 Task: Find a one-way flight from Hurghada to Ho Chi Minh City on July 3rd for 2 passengers in premium economy, with 1 stop or fewer, on Emirates, and a price up to EGP 160,000, departing after 10:00 AM.
Action: Mouse pressed left at (361, 227)
Screenshot: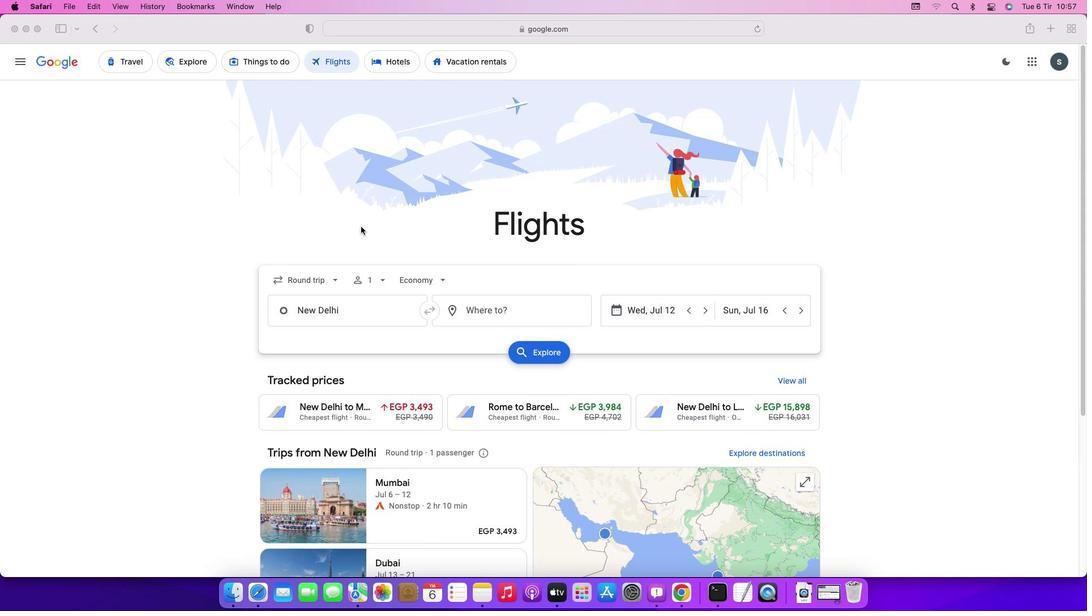 
Action: Mouse moved to (327, 283)
Screenshot: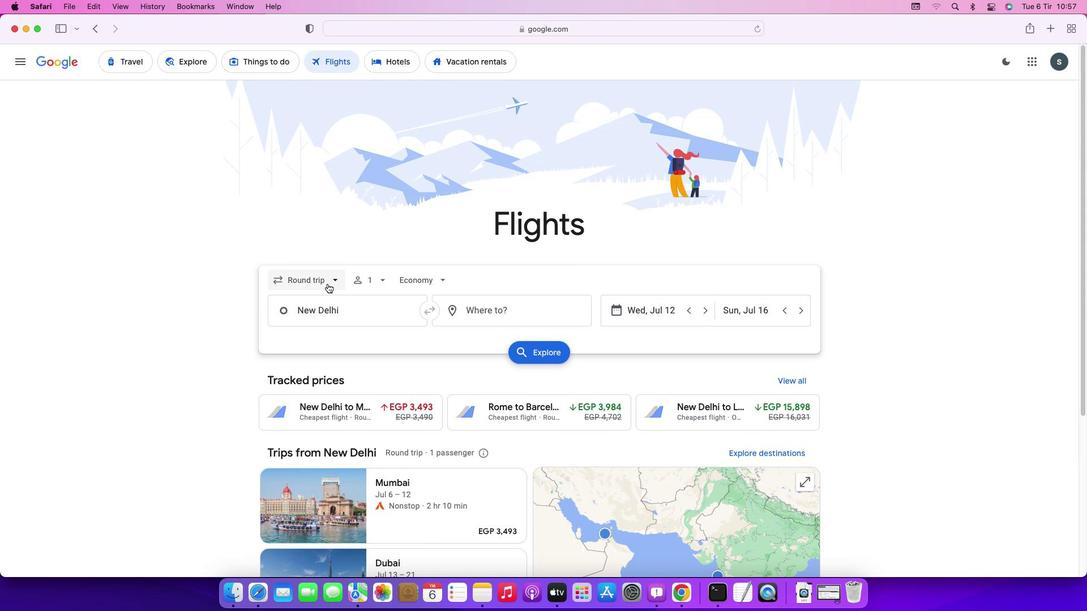 
Action: Mouse pressed left at (327, 283)
Screenshot: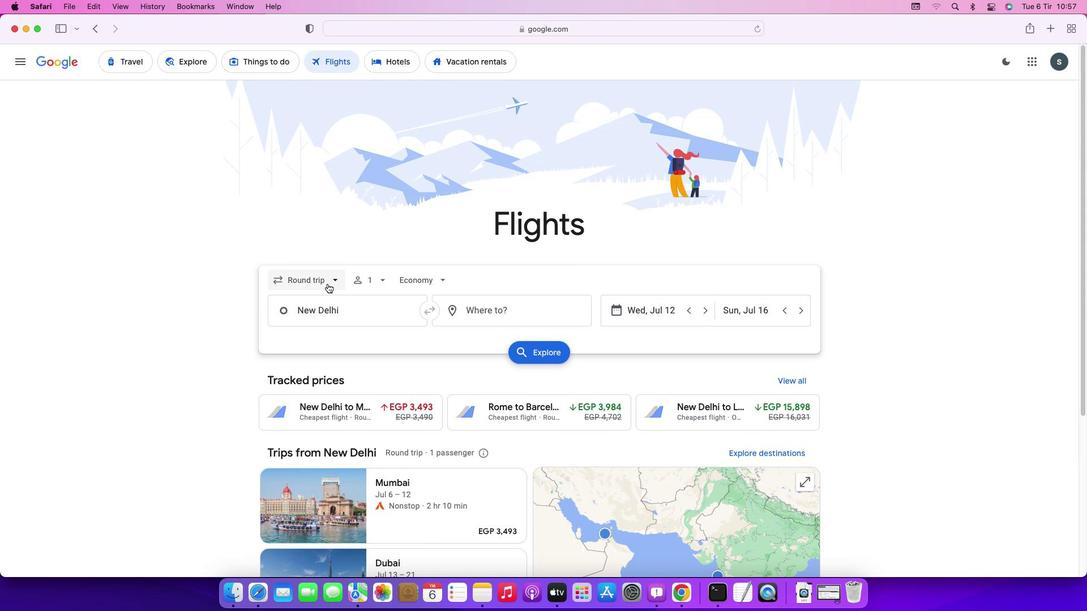 
Action: Mouse moved to (319, 334)
Screenshot: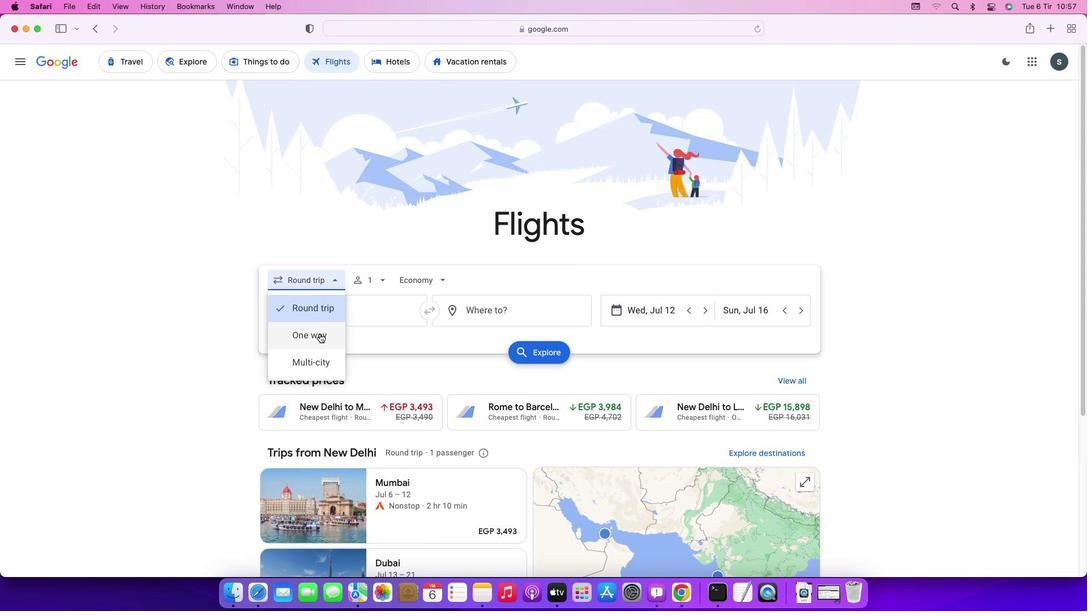 
Action: Mouse pressed left at (319, 334)
Screenshot: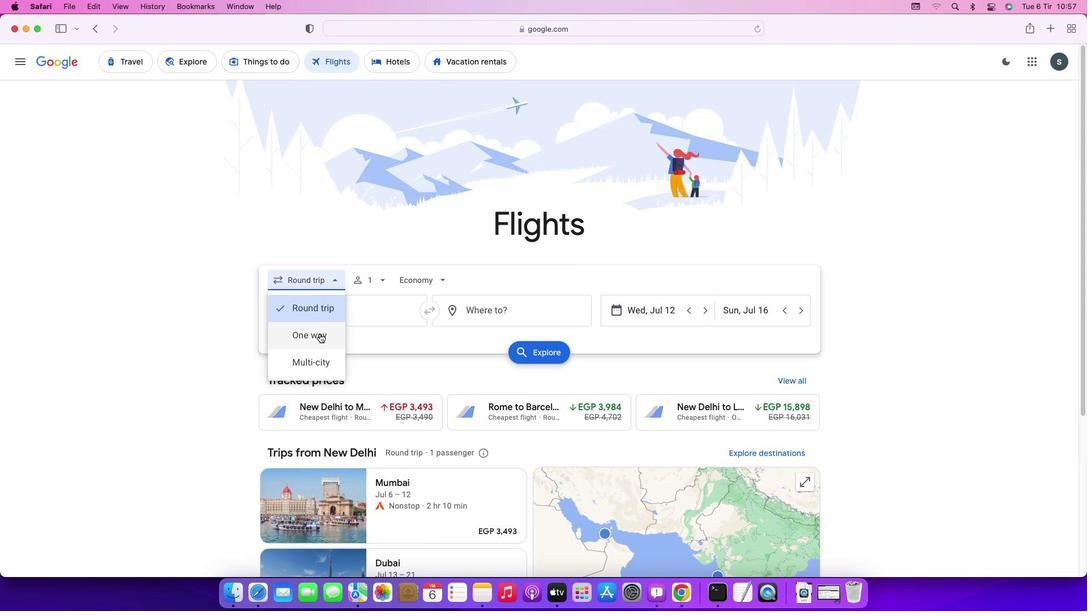 
Action: Mouse moved to (371, 281)
Screenshot: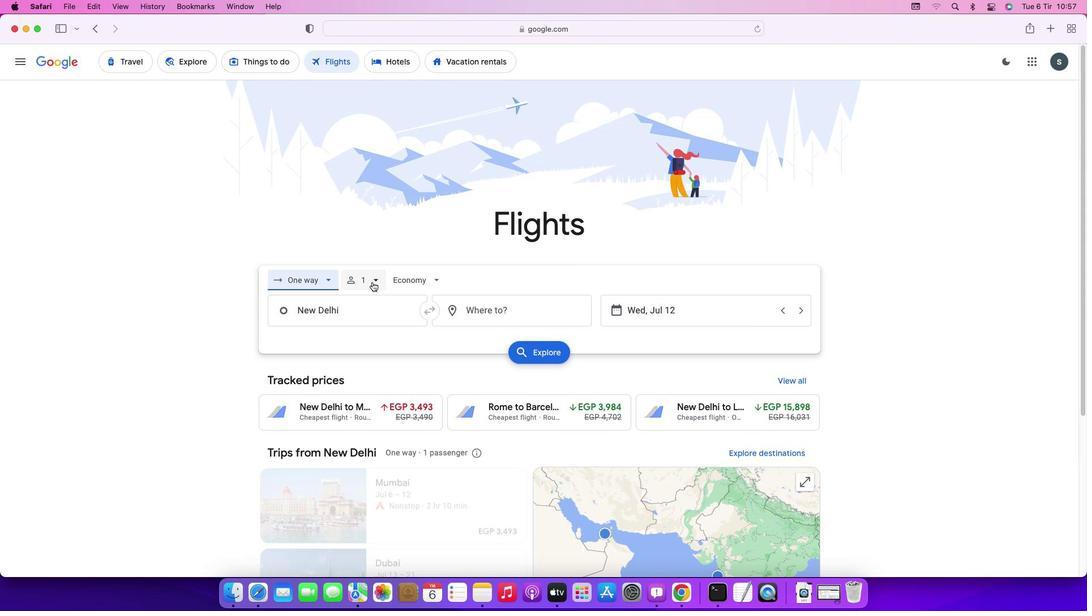 
Action: Mouse pressed left at (371, 281)
Screenshot: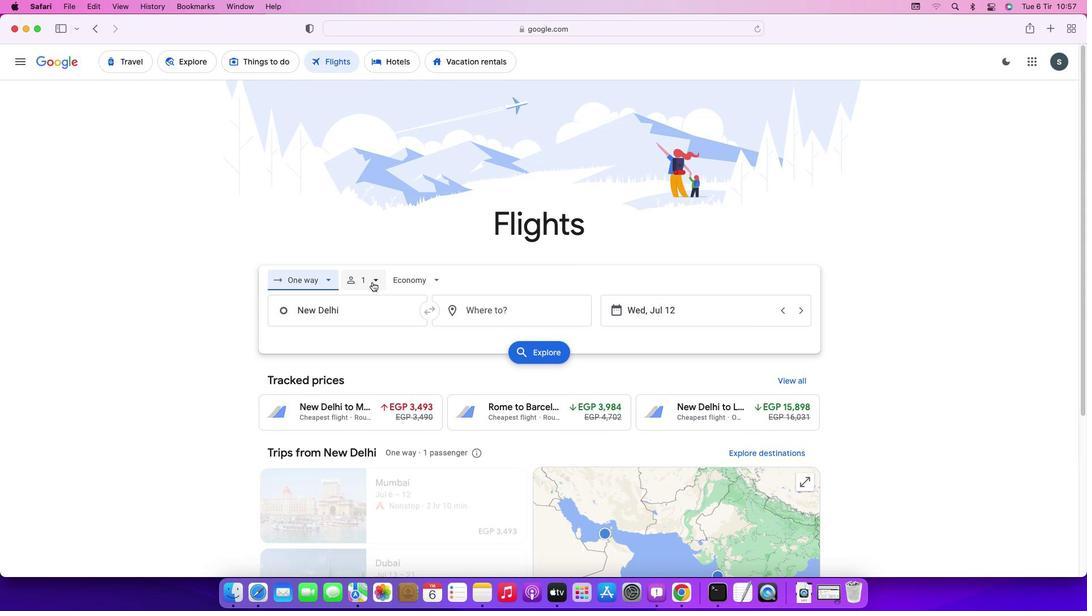 
Action: Mouse moved to (464, 311)
Screenshot: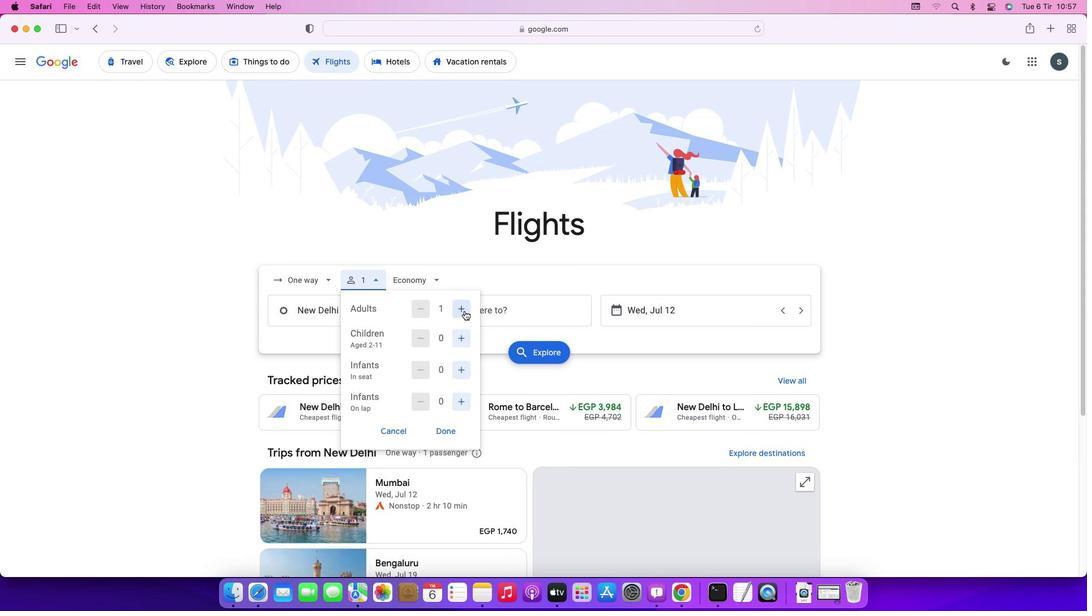 
Action: Mouse pressed left at (464, 311)
Screenshot: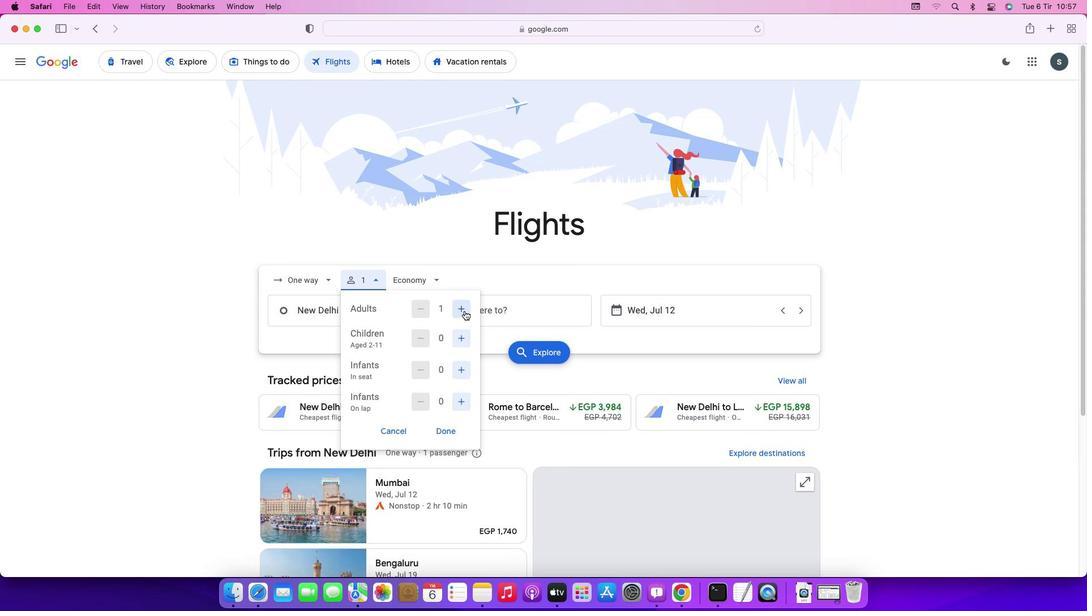 
Action: Mouse moved to (449, 436)
Screenshot: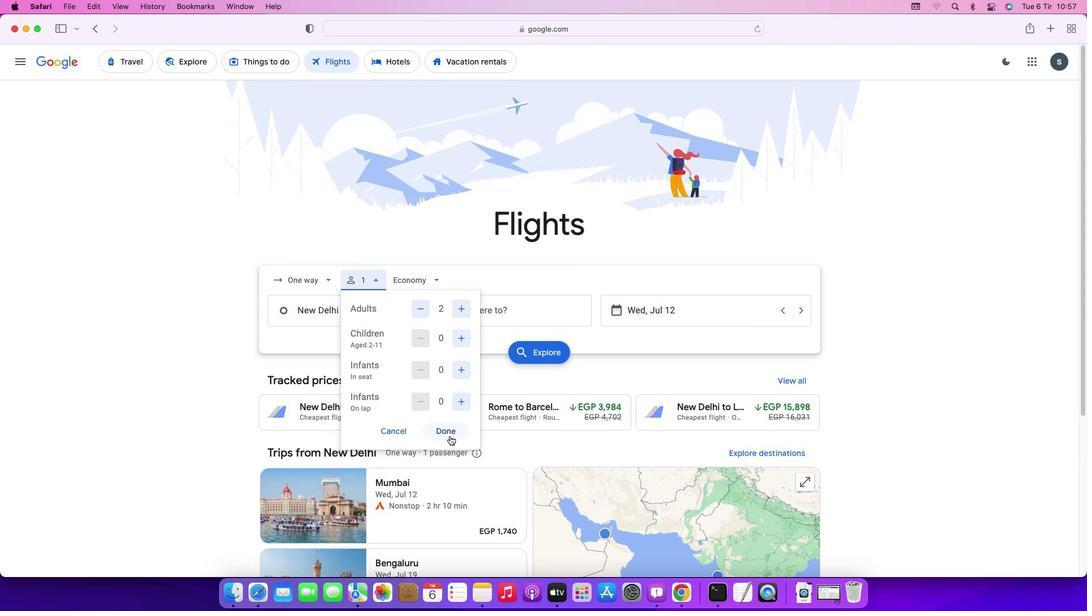 
Action: Mouse pressed left at (449, 436)
Screenshot: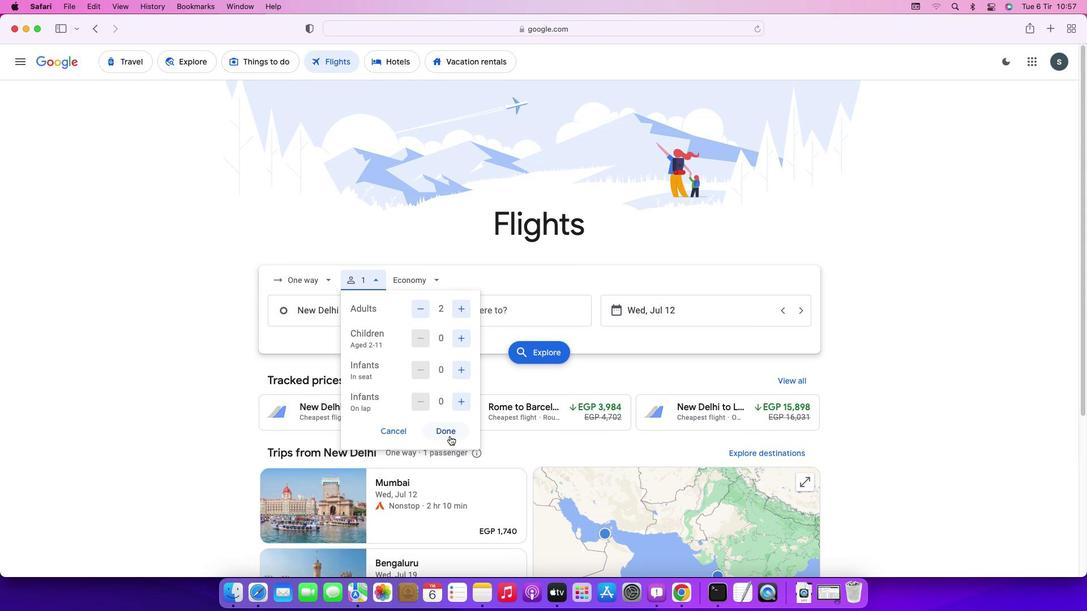 
Action: Mouse moved to (421, 283)
Screenshot: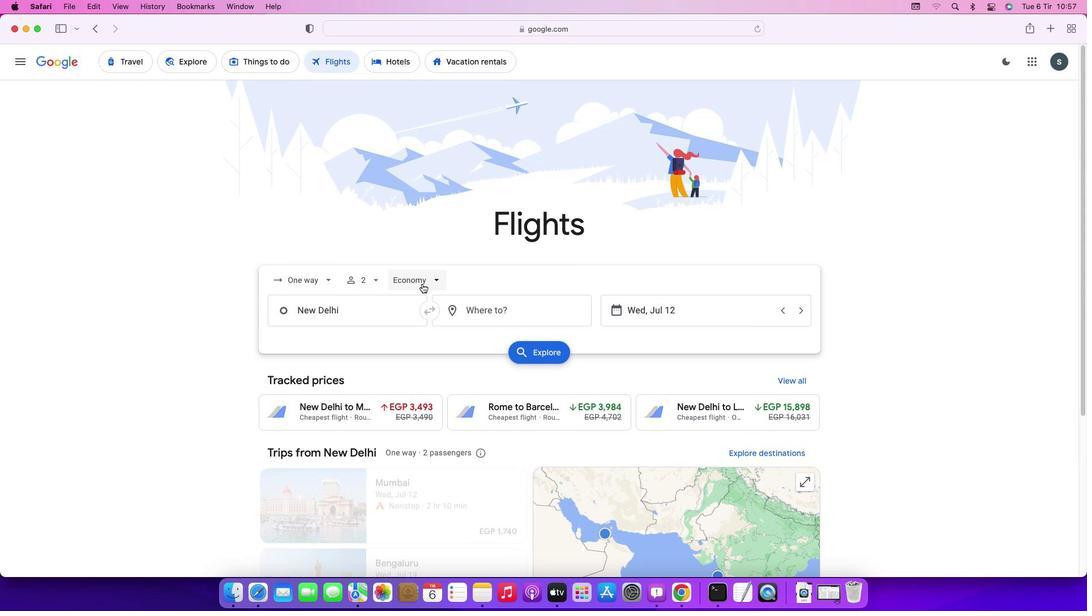 
Action: Mouse pressed left at (421, 283)
Screenshot: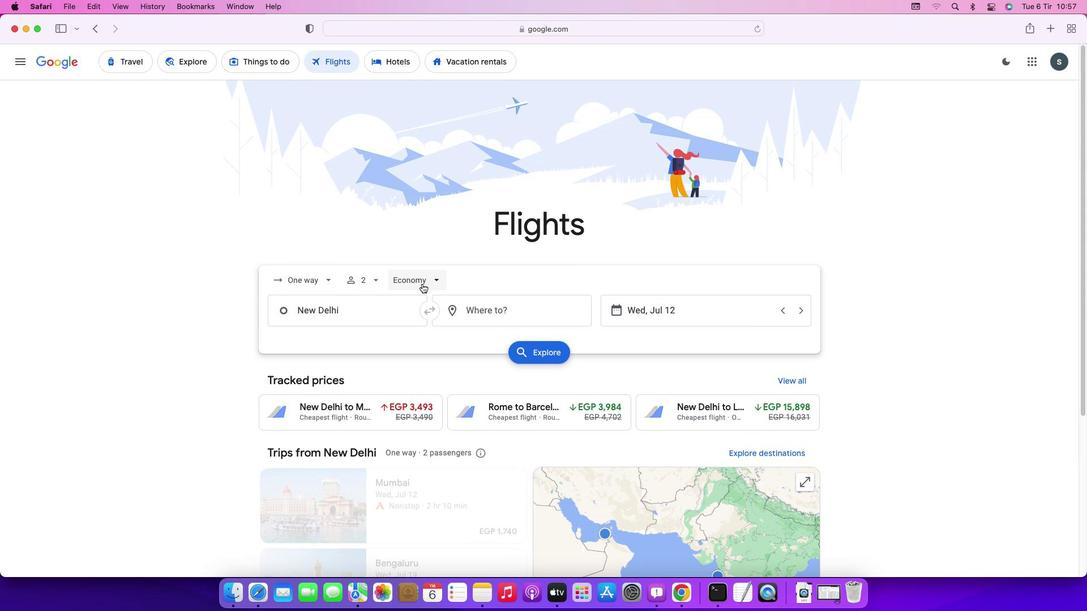 
Action: Mouse moved to (434, 338)
Screenshot: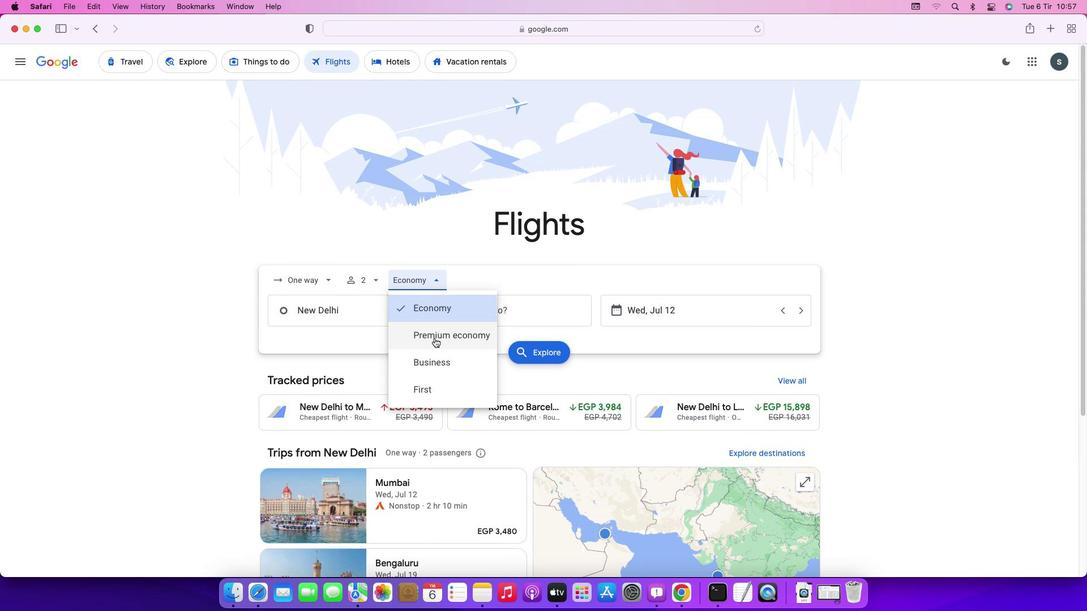 
Action: Mouse pressed left at (434, 338)
Screenshot: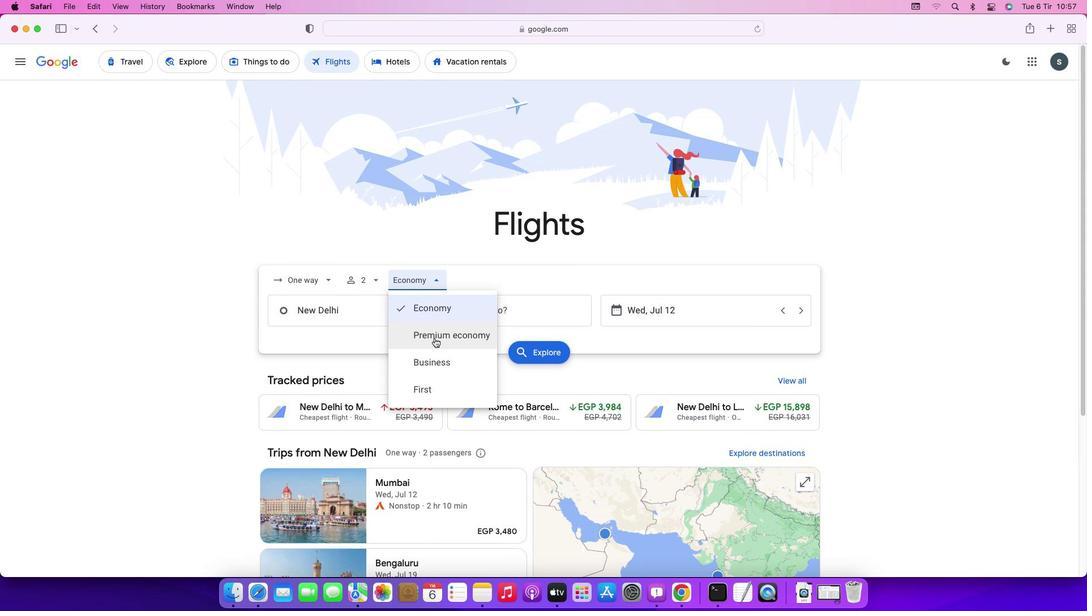 
Action: Mouse moved to (371, 311)
Screenshot: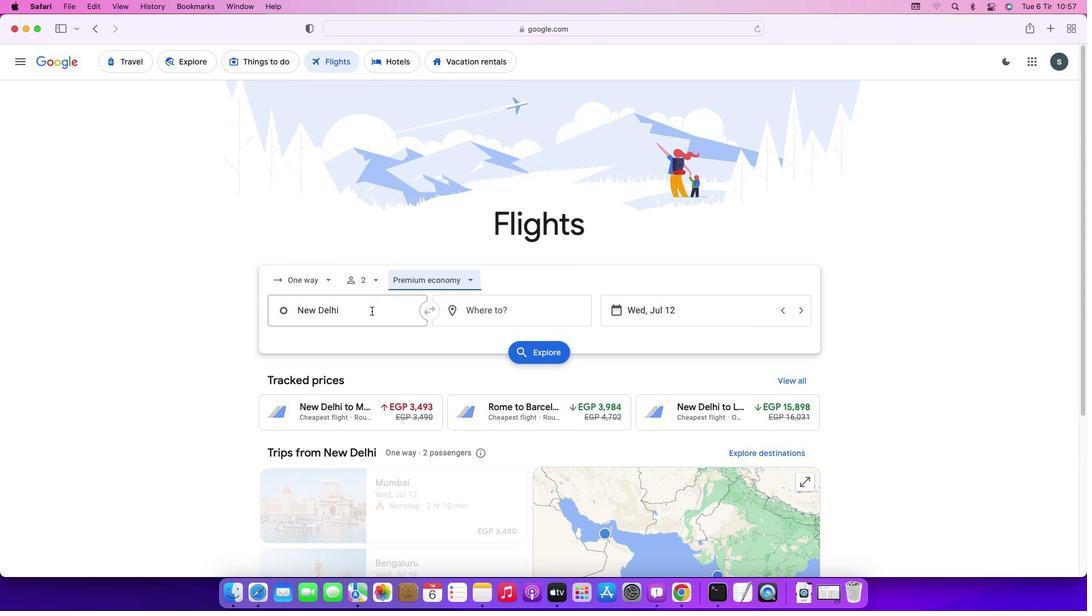 
Action: Mouse pressed left at (371, 311)
Screenshot: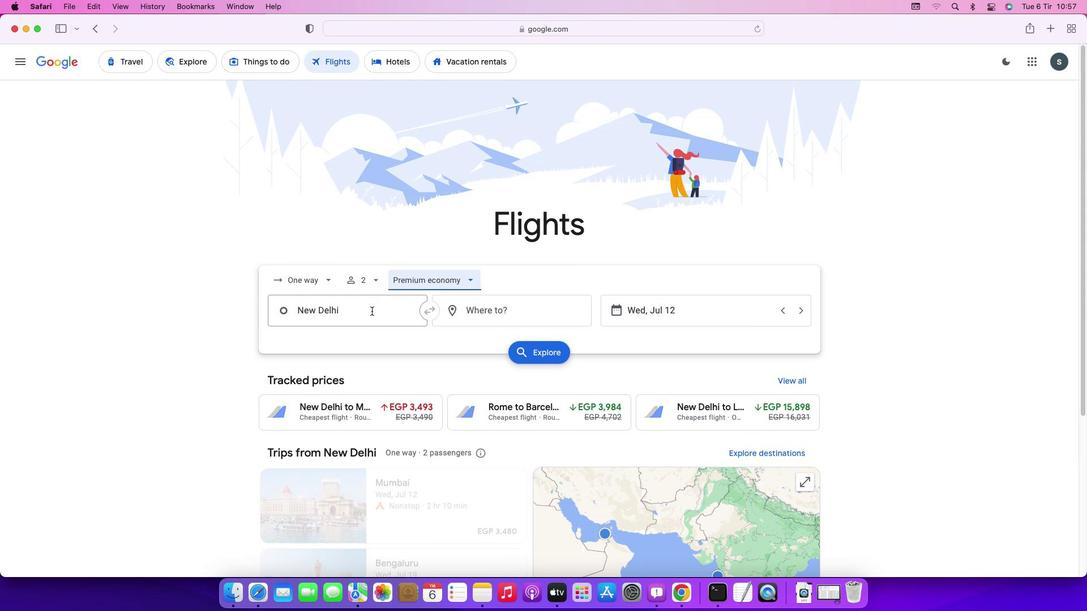 
Action: Key pressed Key.backspaceKey.caps_lock'H'Key.caps_lock'u''r''g''h''a''d''a''t''o'Key.enter
Screenshot: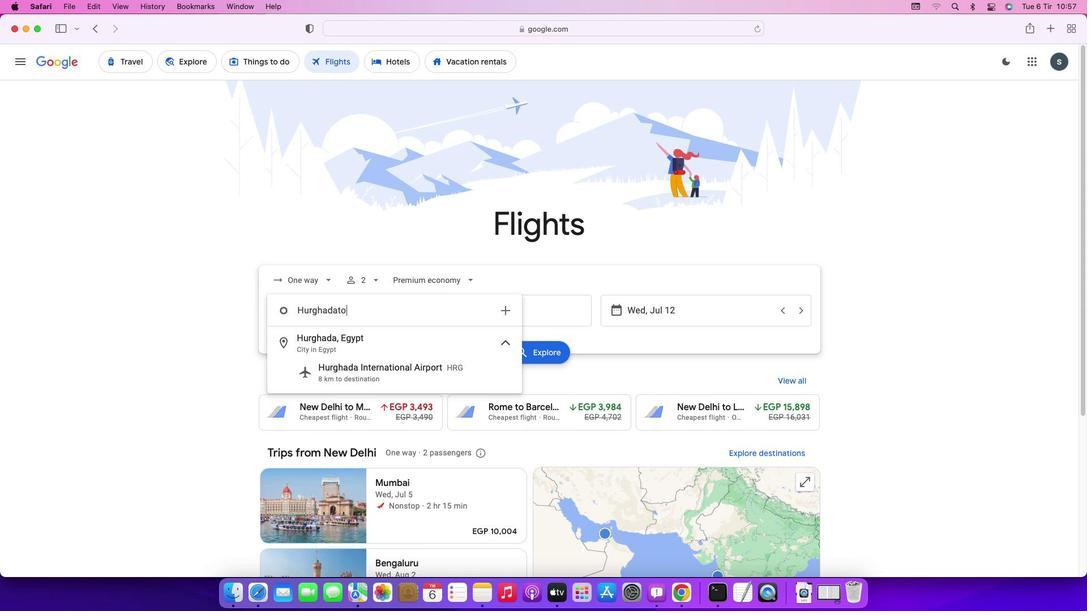 
Action: Mouse moved to (472, 314)
Screenshot: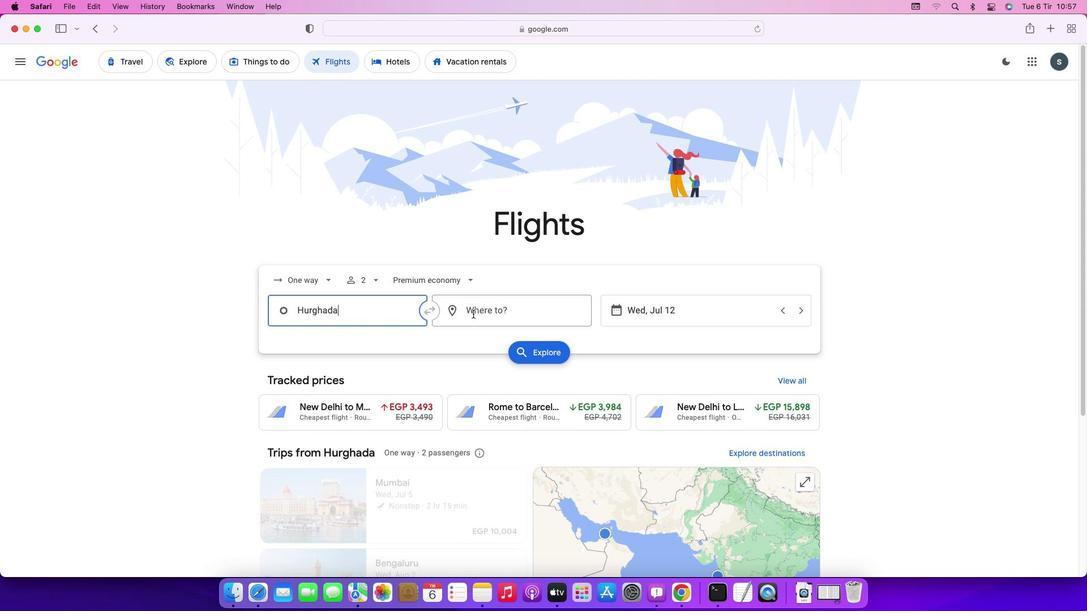 
Action: Mouse pressed left at (472, 314)
Screenshot: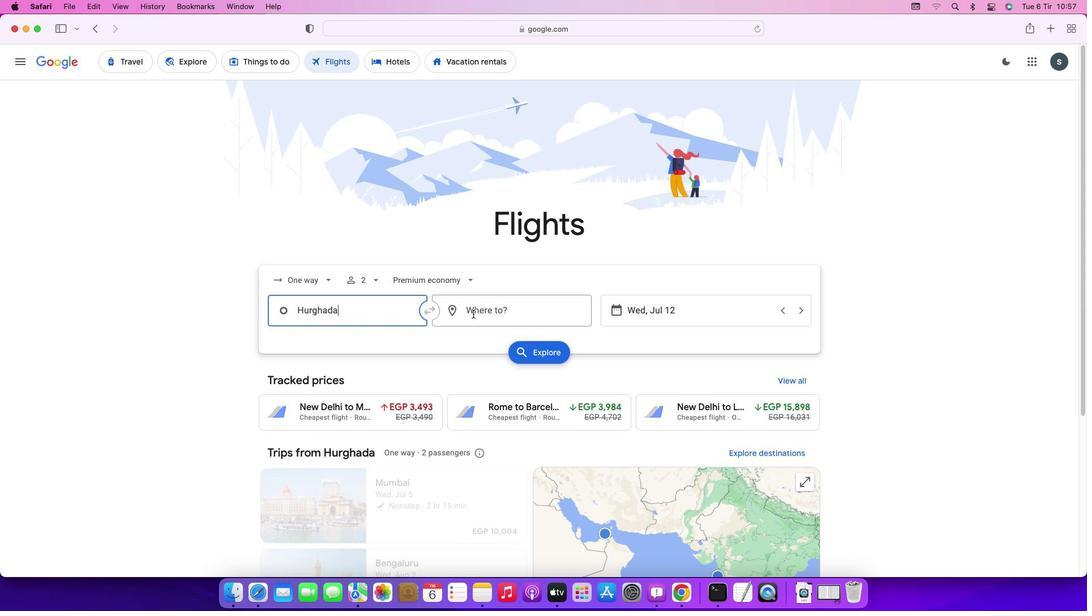 
Action: Key pressed Key.caps_lock'H'Key.caps_lock'o'Key.spaceKey.caps_lock'C'Key.caps_lock'h''i'Key.spaceKey.caps_lock'M'Key.caps_lock'i''n'Key.enter
Screenshot: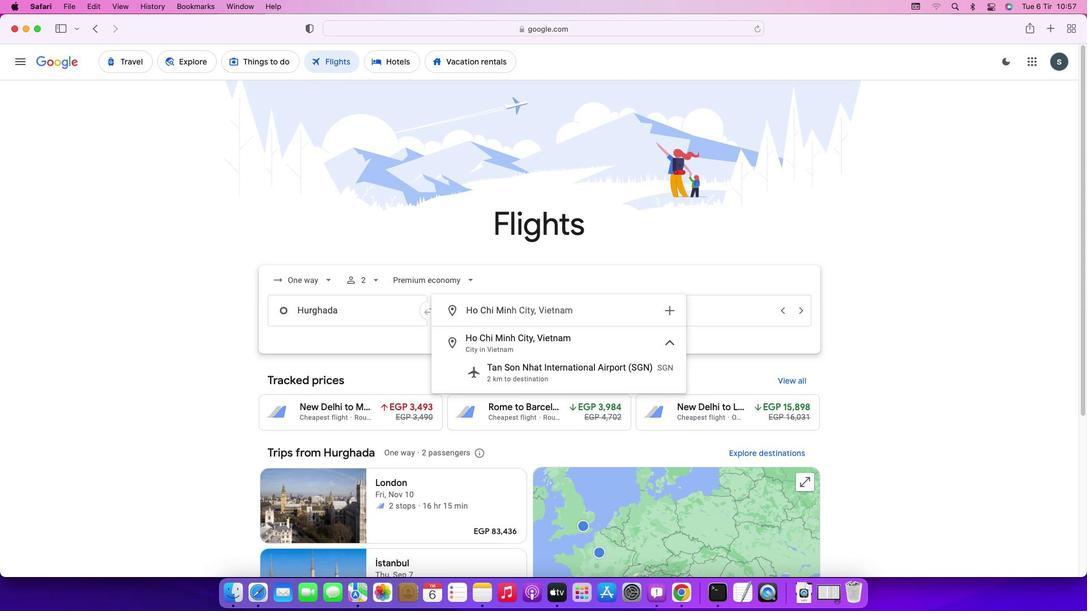 
Action: Mouse moved to (692, 311)
Screenshot: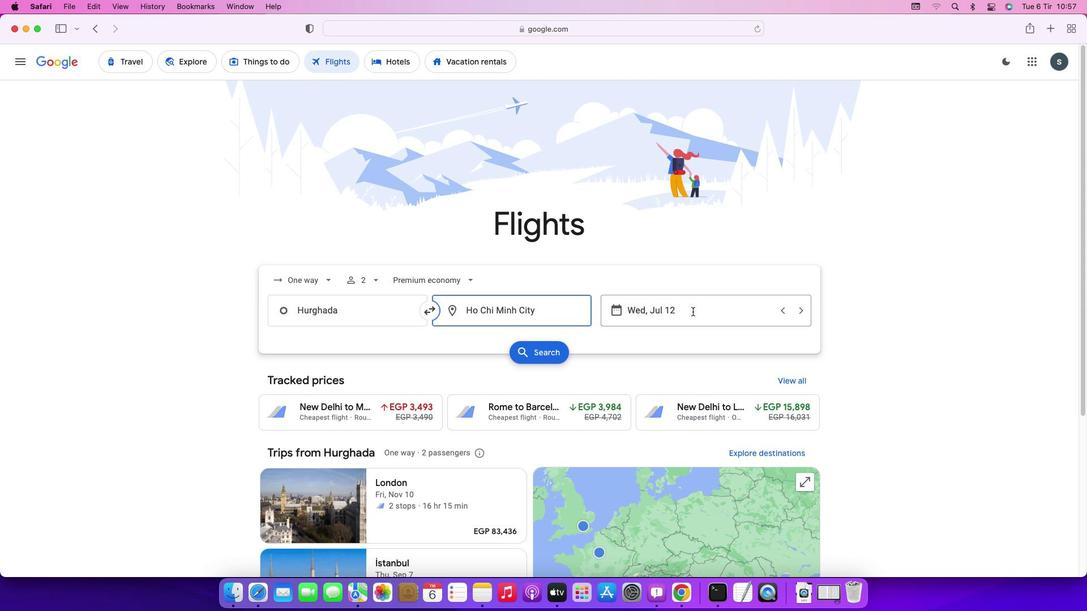 
Action: Mouse pressed left at (692, 311)
Screenshot: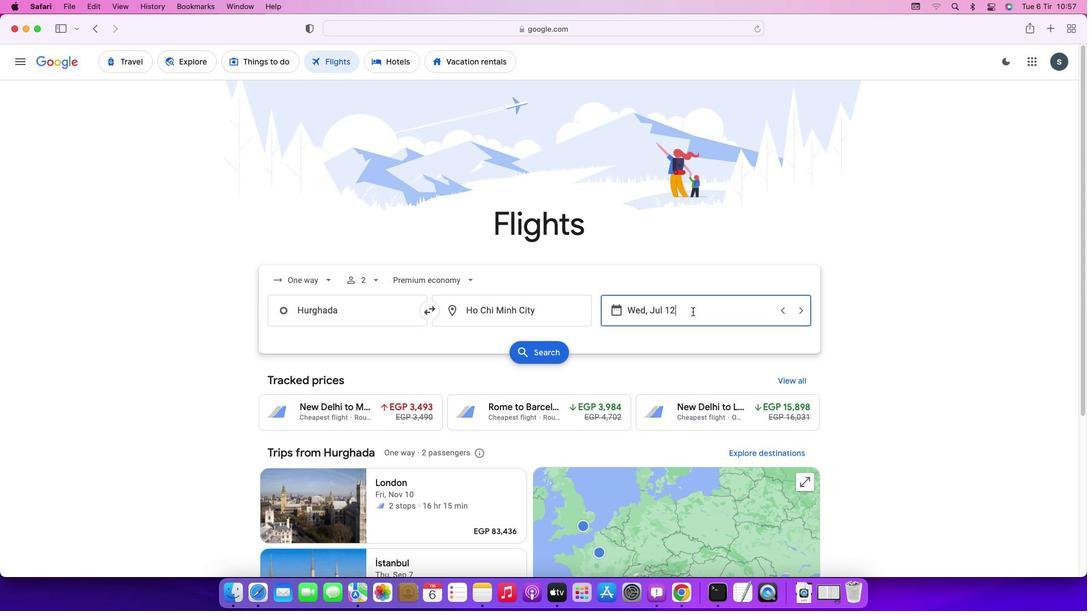 
Action: Mouse moved to (652, 403)
Screenshot: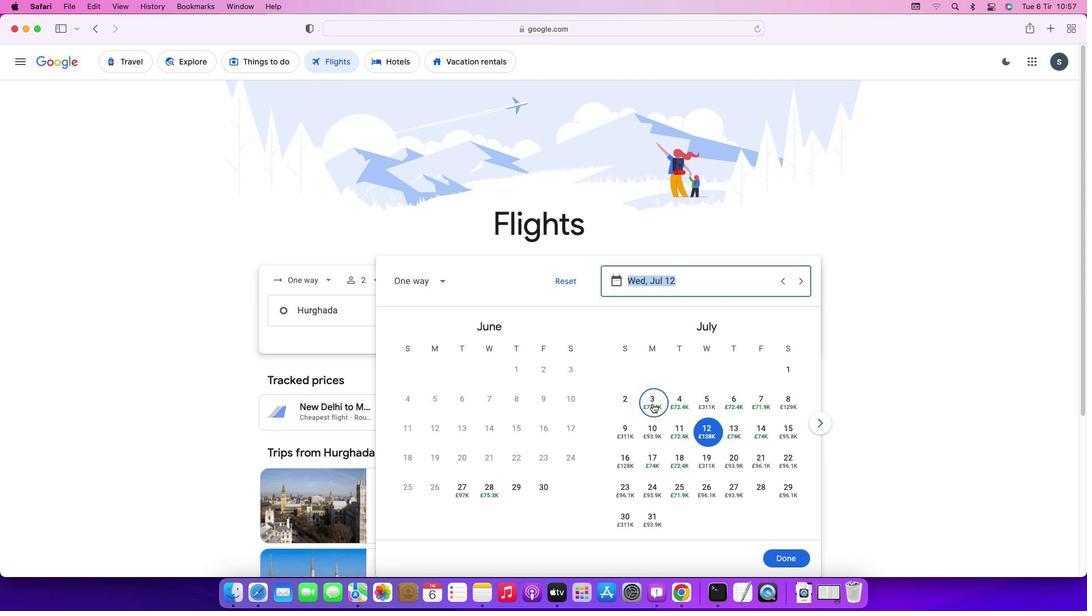 
Action: Mouse pressed left at (652, 403)
Screenshot: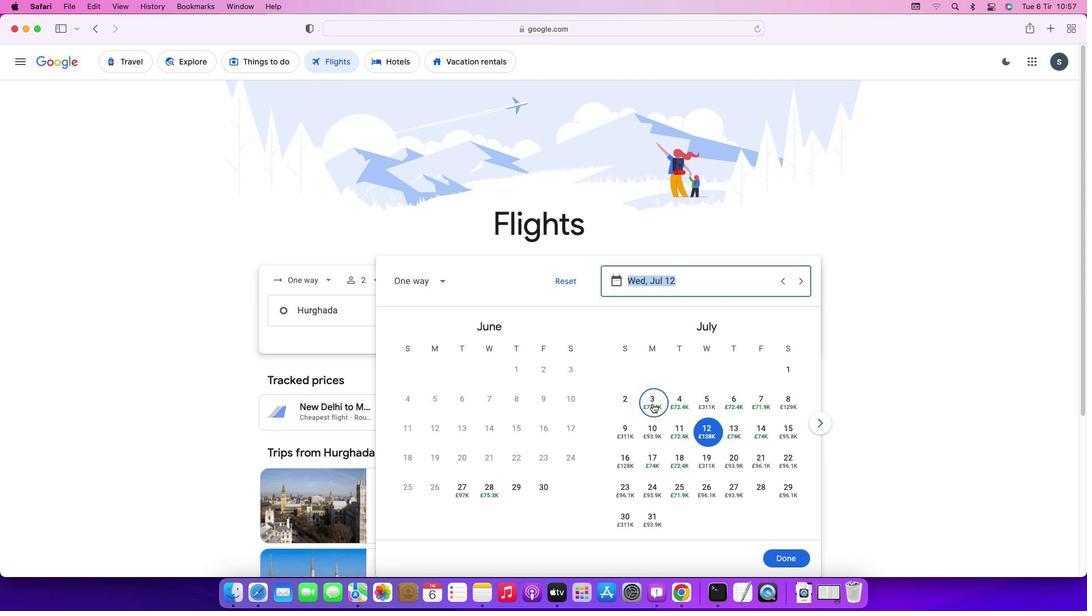 
Action: Mouse moved to (790, 555)
Screenshot: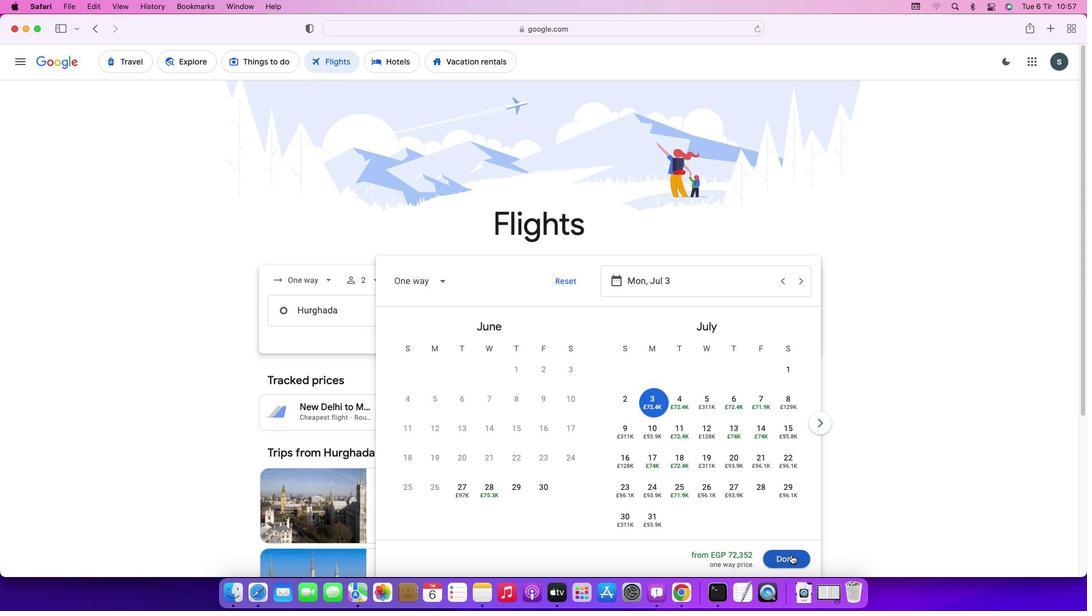 
Action: Mouse pressed left at (790, 555)
Screenshot: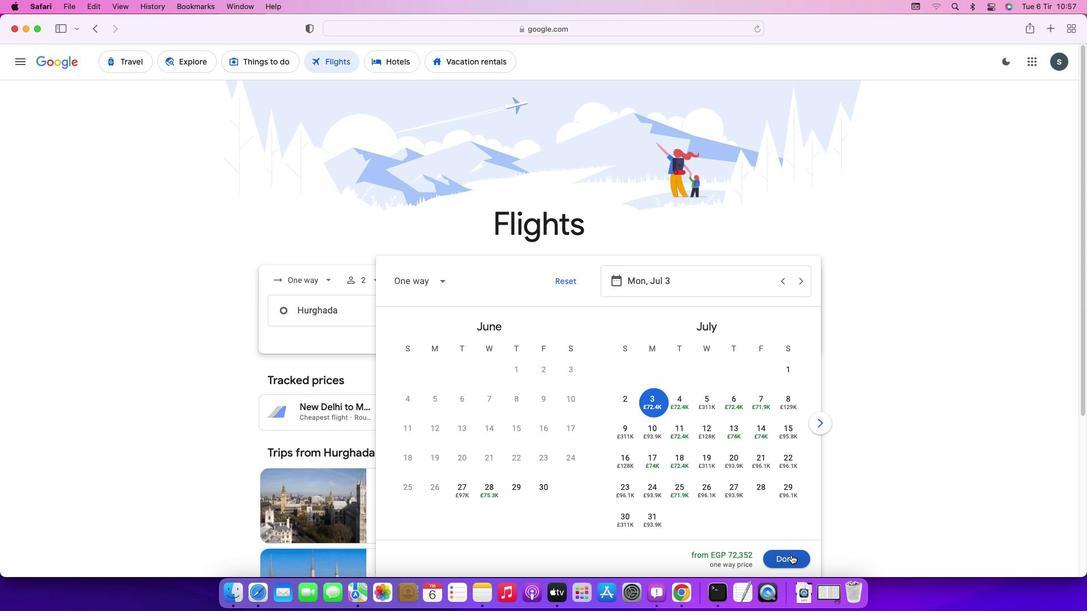
Action: Mouse moved to (530, 349)
Screenshot: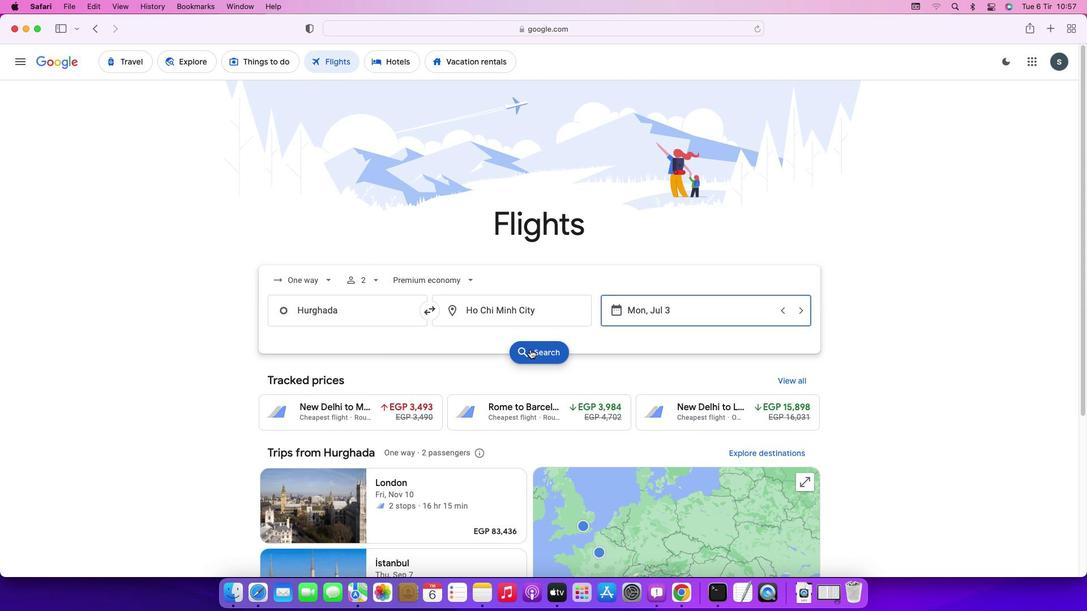 
Action: Mouse pressed left at (530, 349)
Screenshot: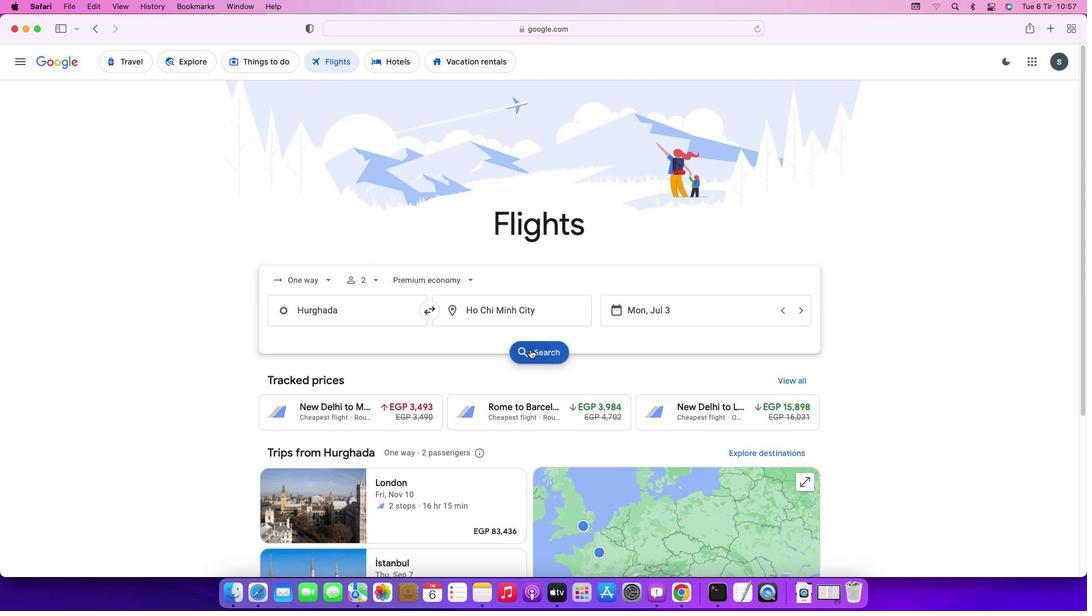 
Action: Mouse moved to (339, 171)
Screenshot: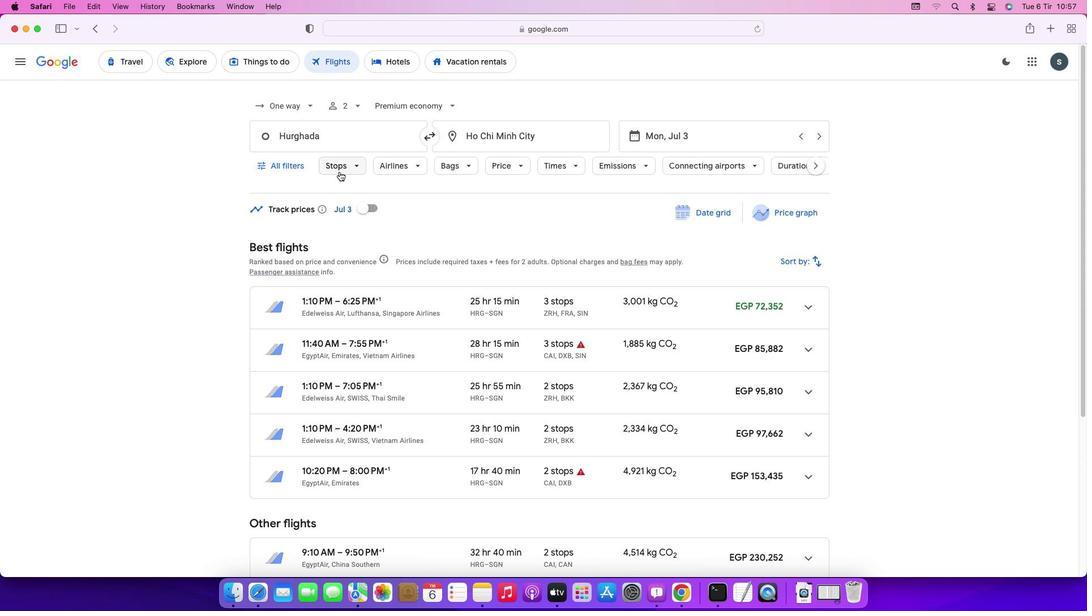 
Action: Mouse pressed left at (339, 171)
Screenshot: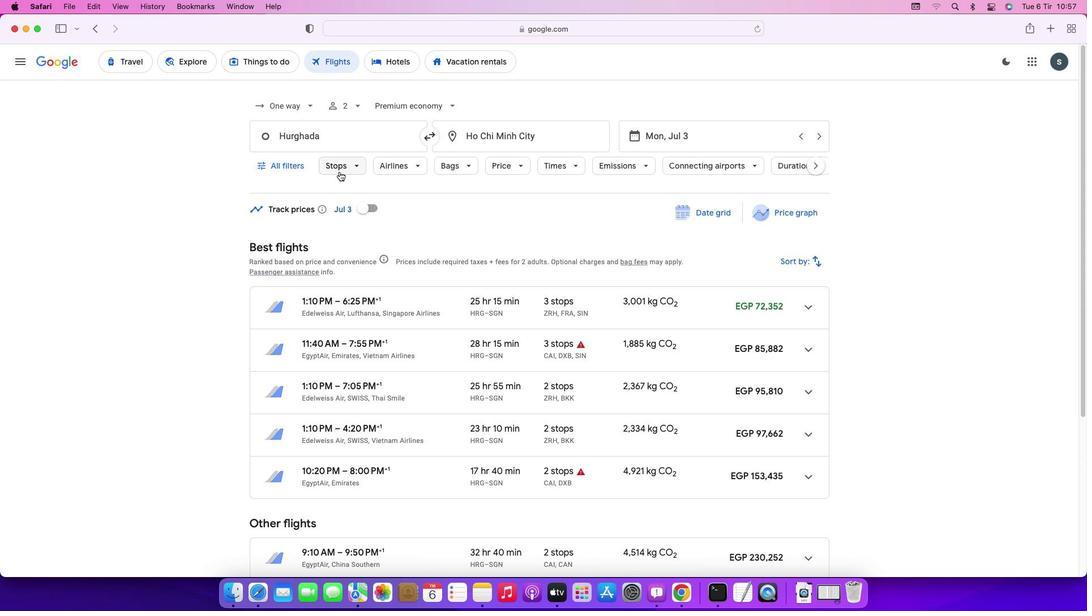 
Action: Mouse moved to (344, 277)
Screenshot: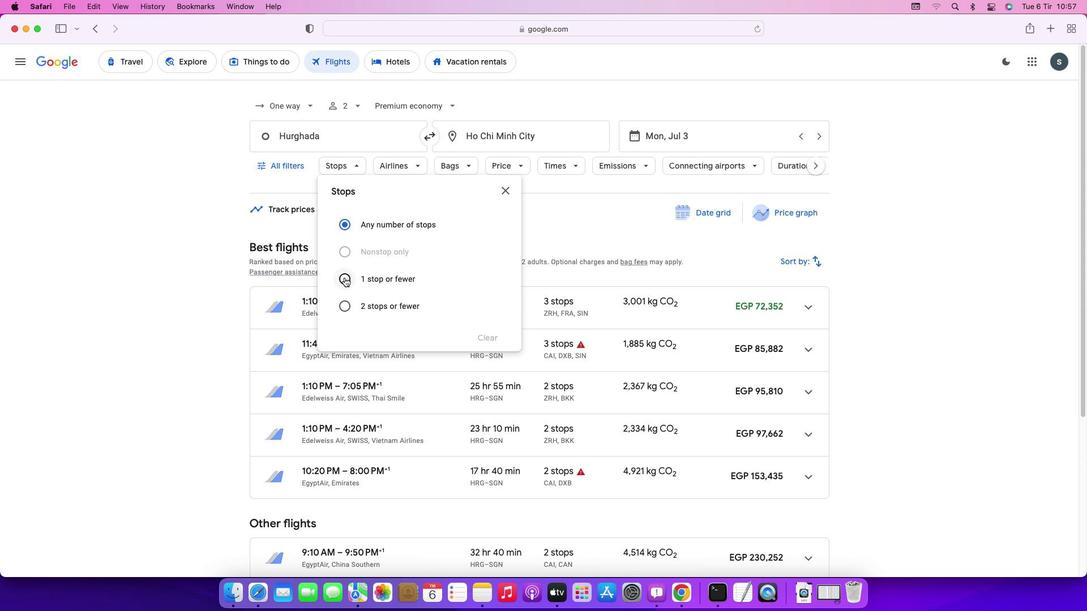 
Action: Mouse pressed left at (344, 277)
Screenshot: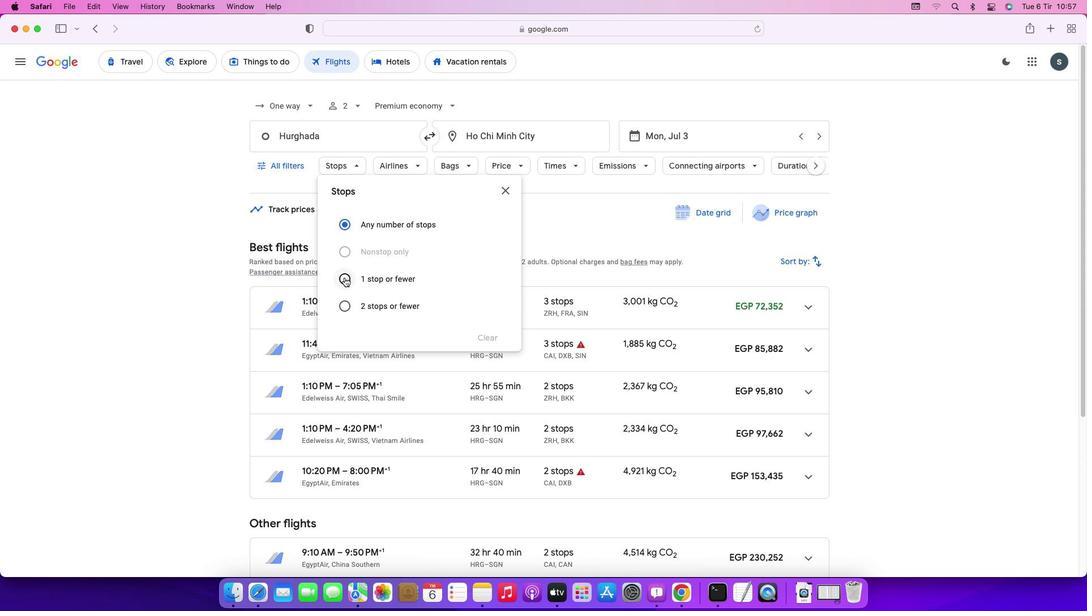 
Action: Mouse moved to (502, 193)
Screenshot: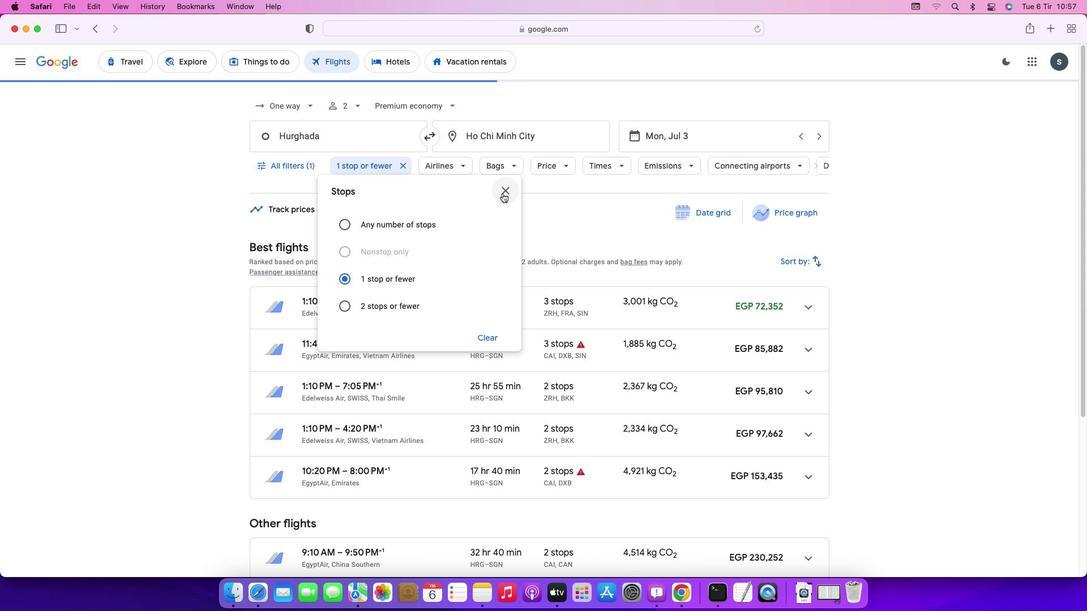 
Action: Mouse pressed left at (502, 193)
Screenshot: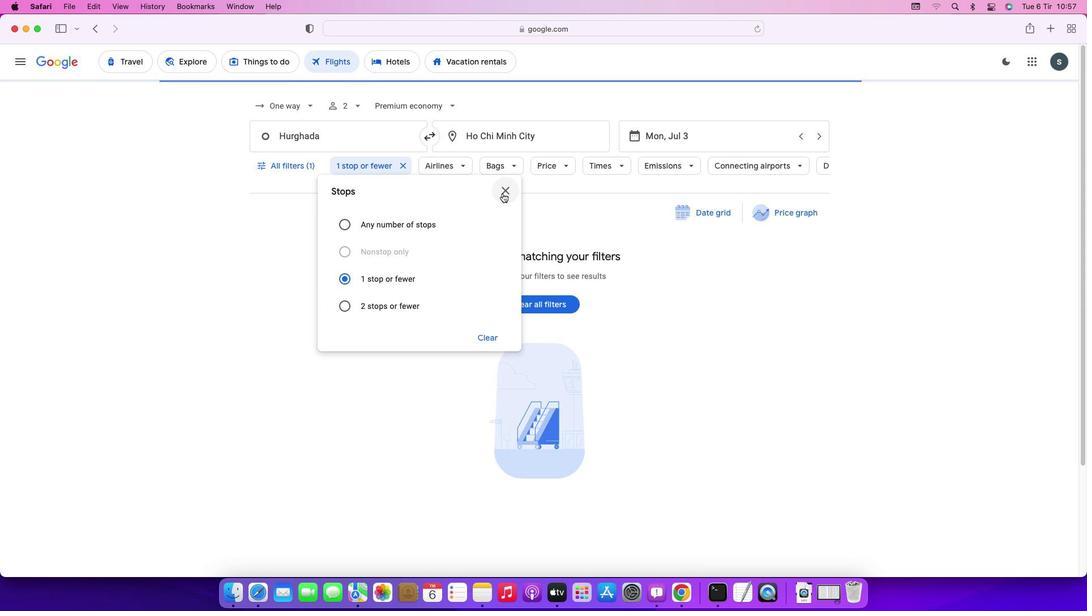 
Action: Mouse moved to (450, 165)
Screenshot: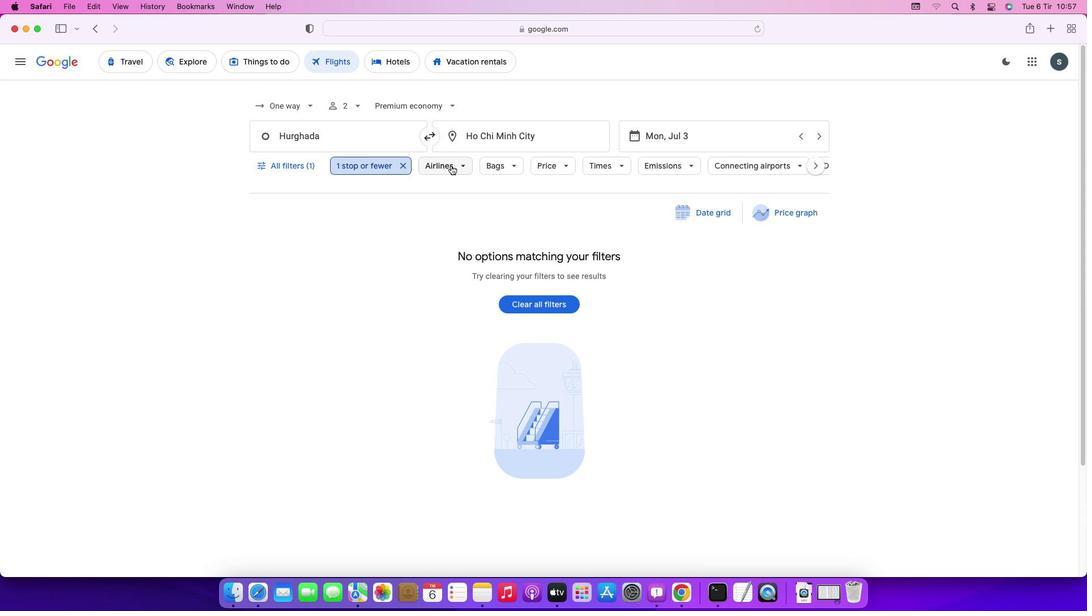 
Action: Mouse pressed left at (450, 165)
Screenshot: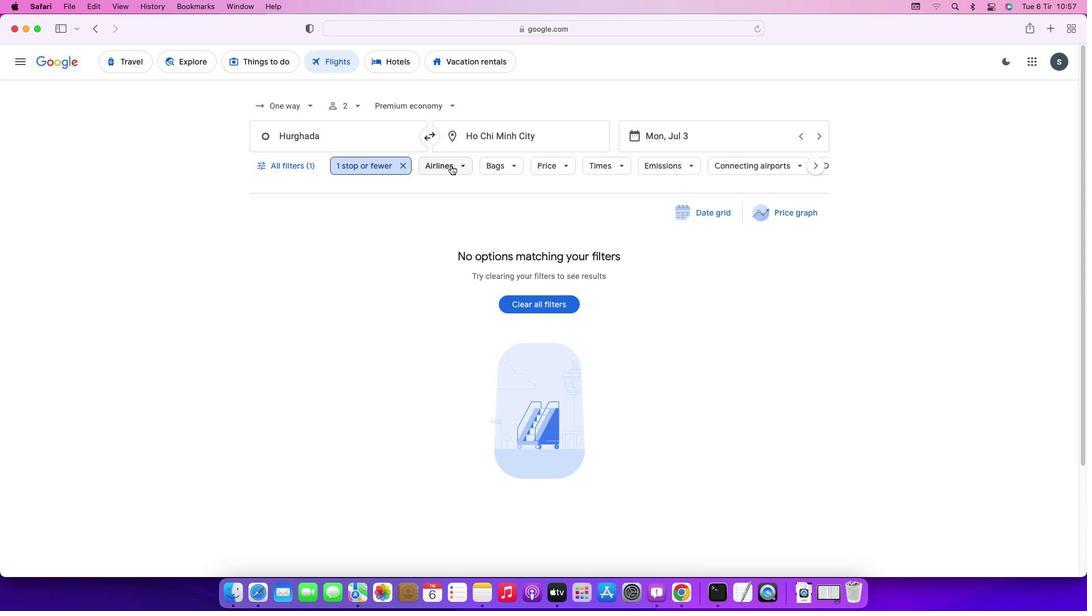 
Action: Mouse moved to (595, 225)
Screenshot: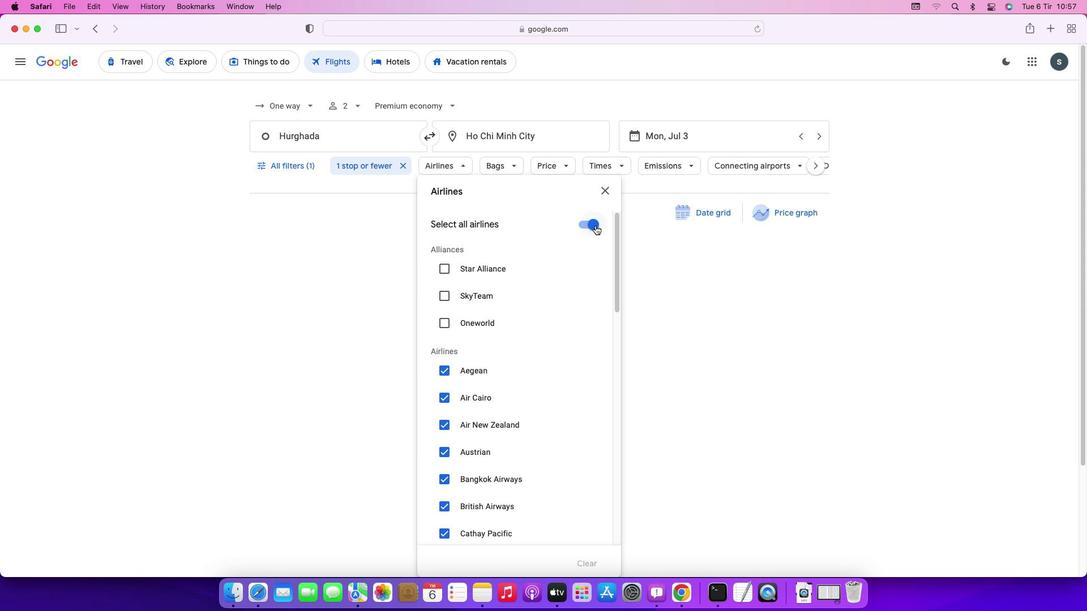 
Action: Mouse pressed left at (595, 225)
Screenshot: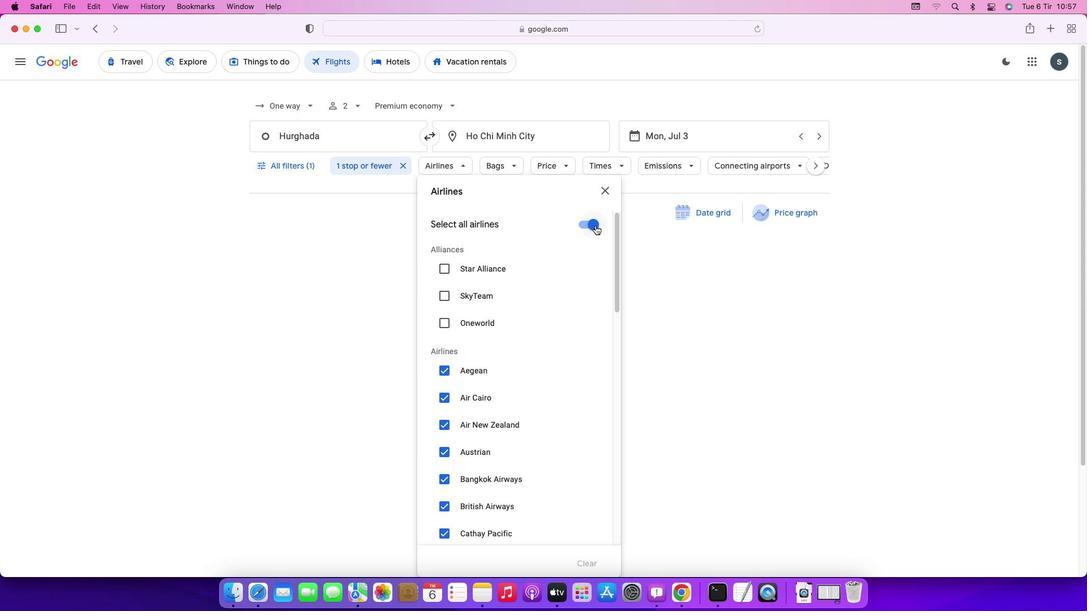 
Action: Mouse moved to (537, 415)
Screenshot: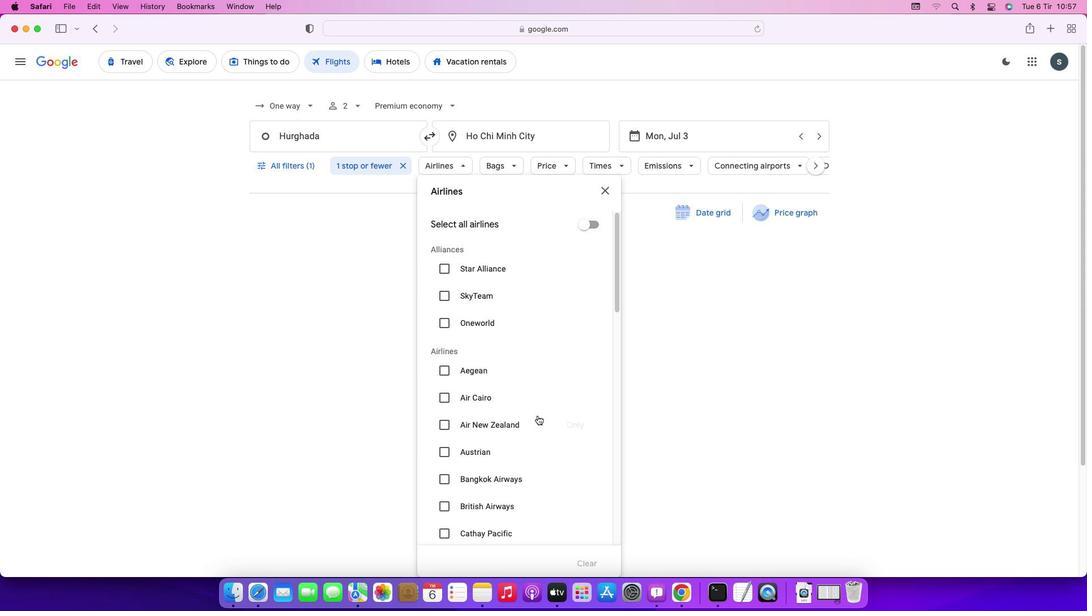 
Action: Mouse scrolled (537, 415) with delta (0, 0)
Screenshot: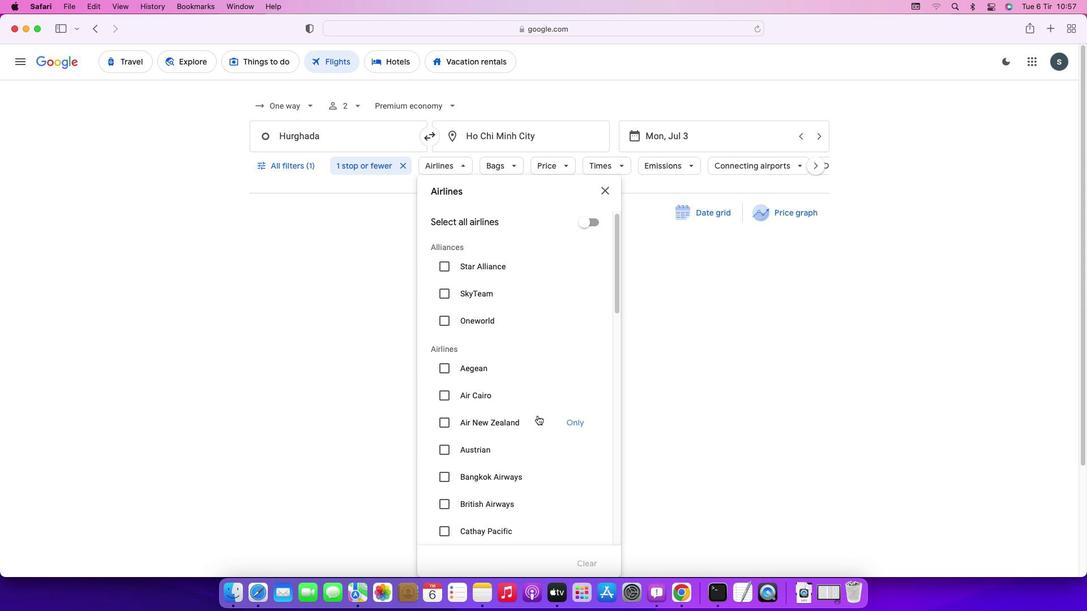 
Action: Mouse scrolled (537, 415) with delta (0, 0)
Screenshot: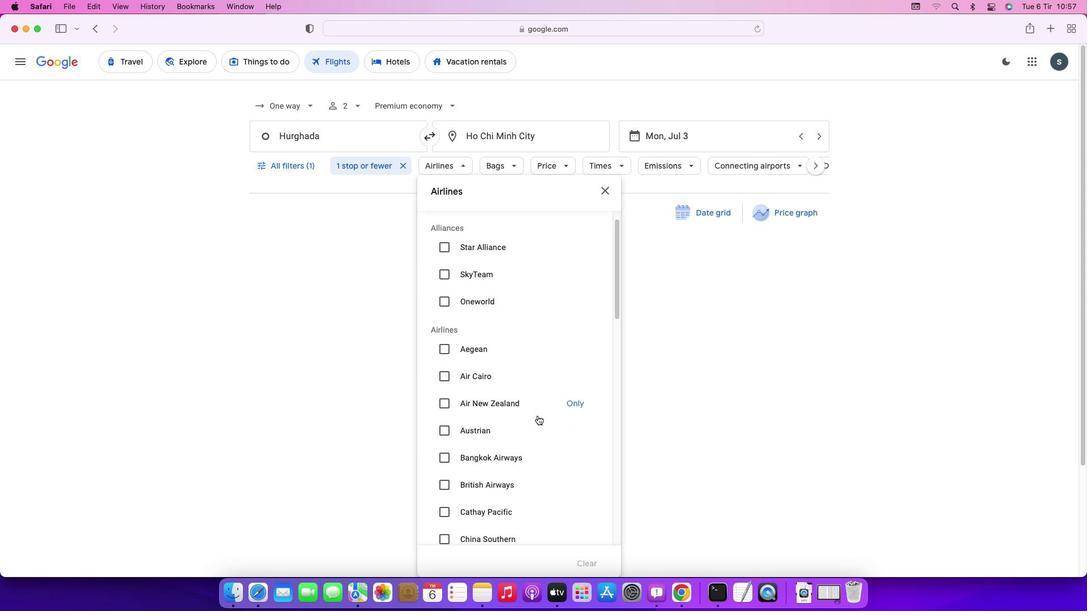 
Action: Mouse scrolled (537, 415) with delta (0, -1)
Screenshot: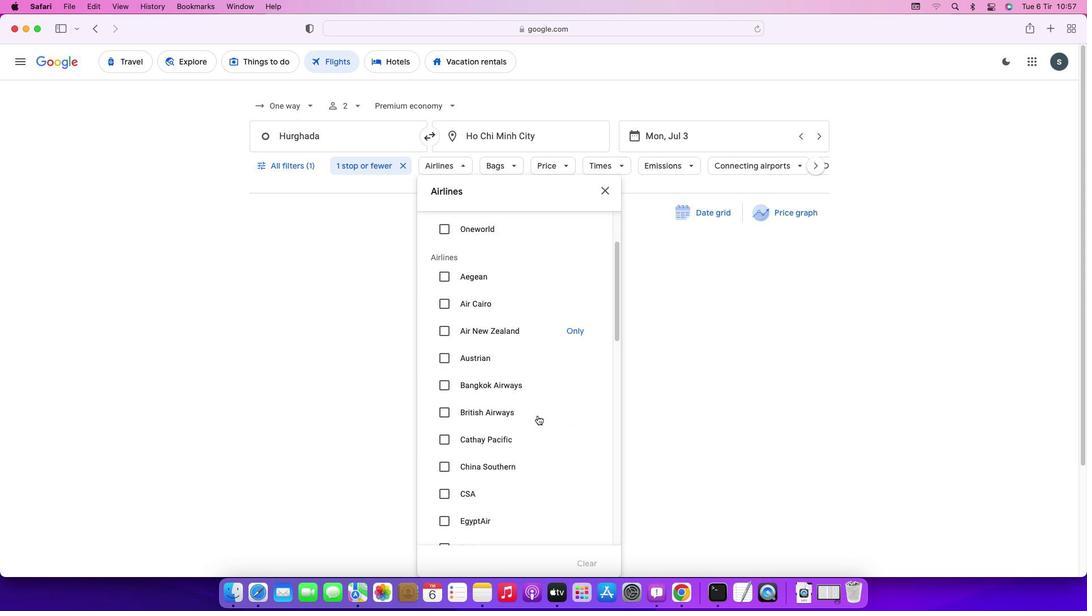 
Action: Mouse scrolled (537, 415) with delta (0, -2)
Screenshot: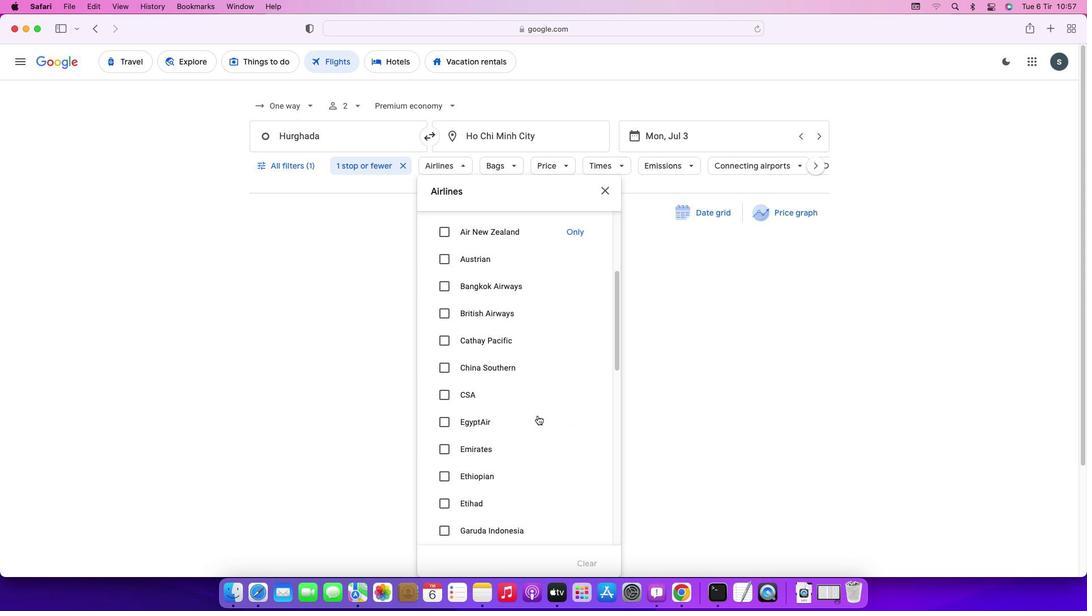 
Action: Mouse moved to (446, 445)
Screenshot: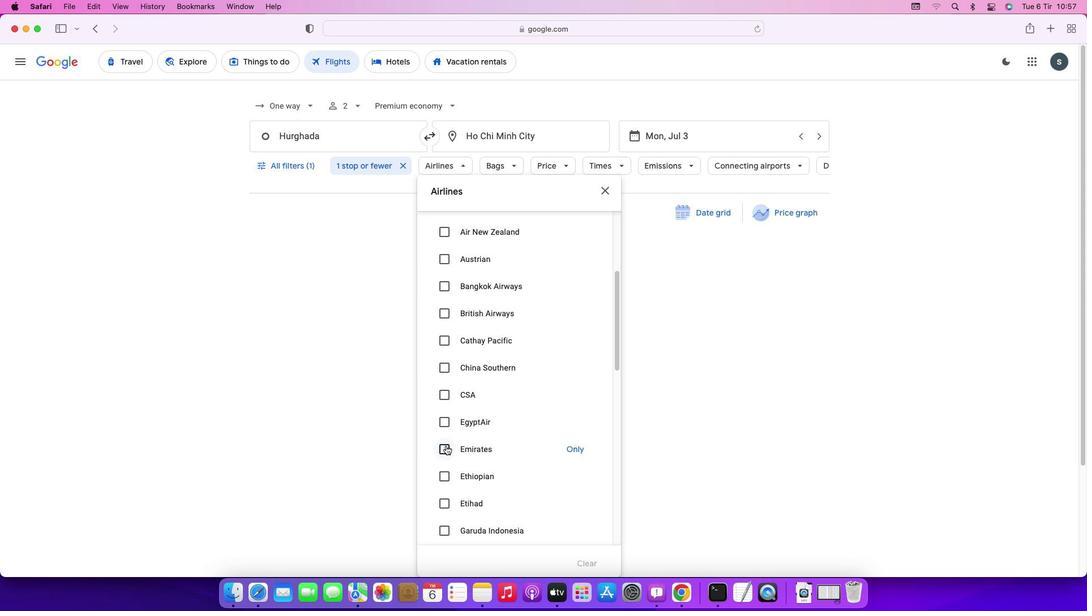 
Action: Mouse pressed left at (446, 445)
Screenshot: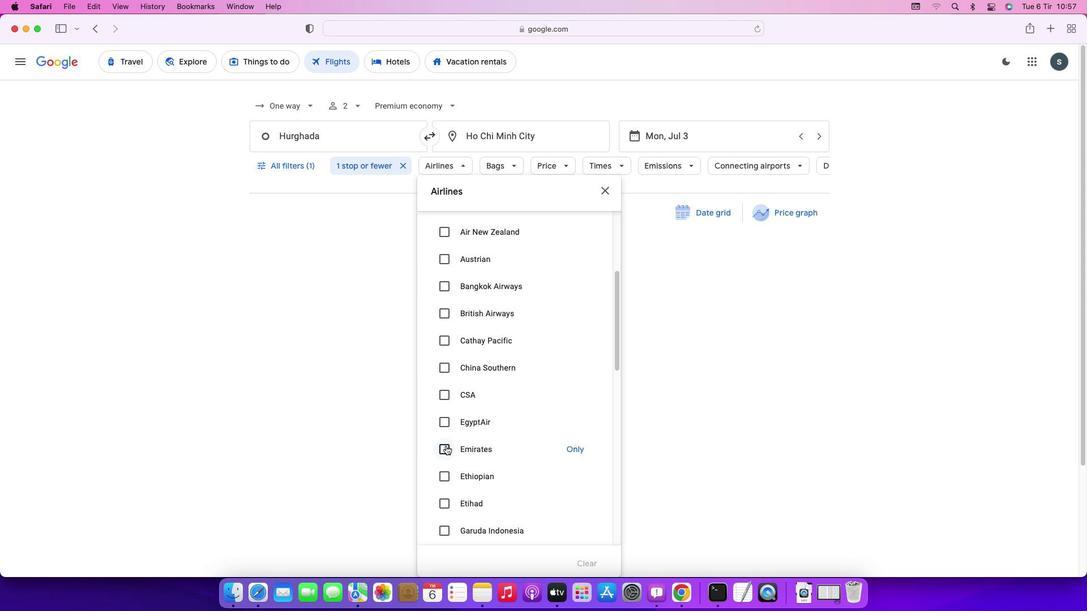 
Action: Mouse moved to (606, 188)
Screenshot: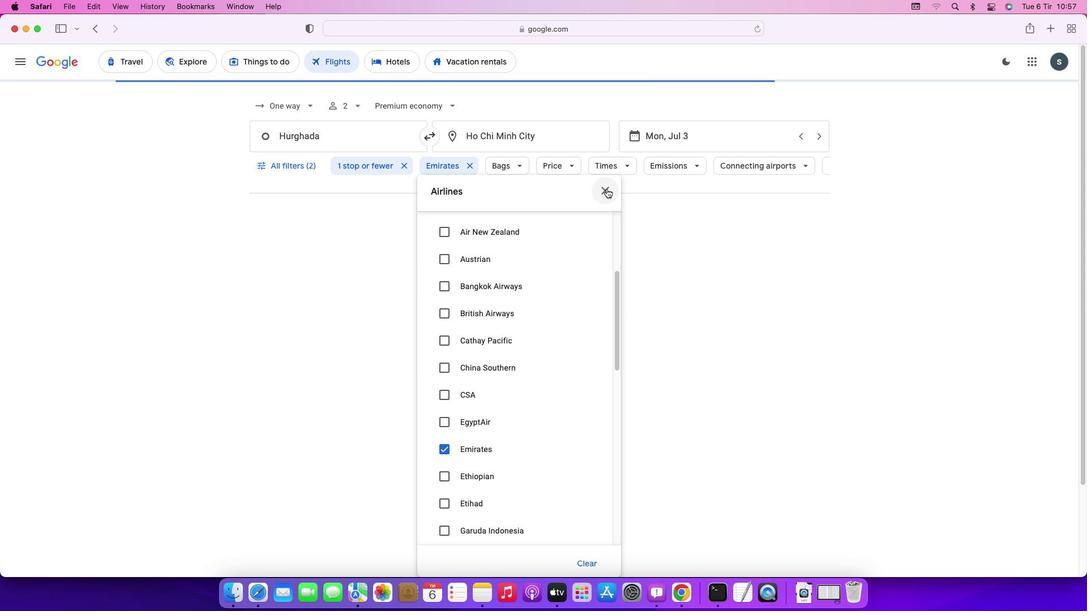 
Action: Mouse pressed left at (606, 188)
Screenshot: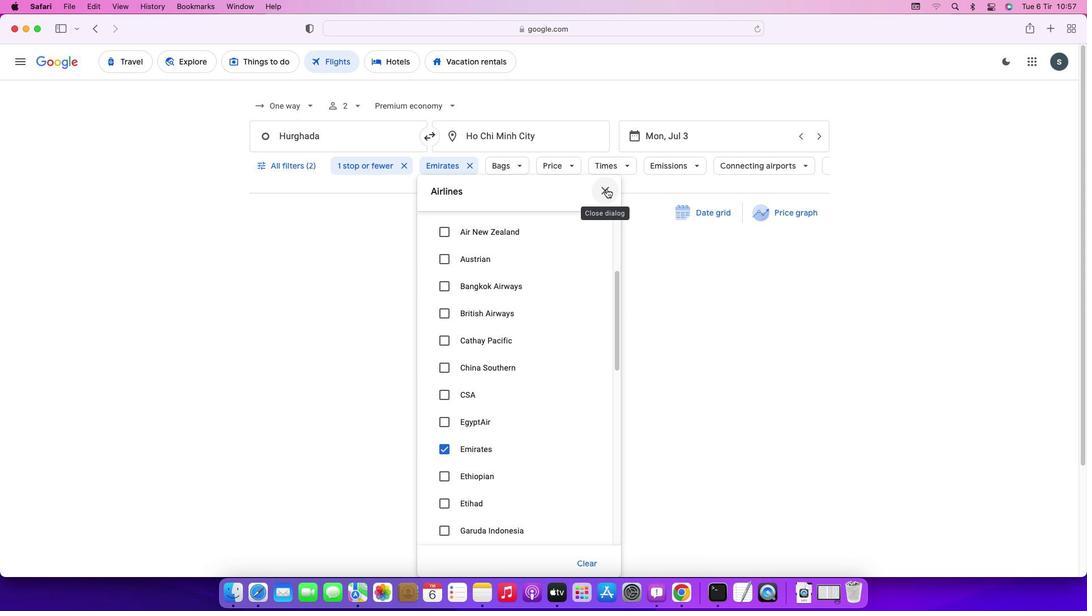 
Action: Mouse moved to (553, 163)
Screenshot: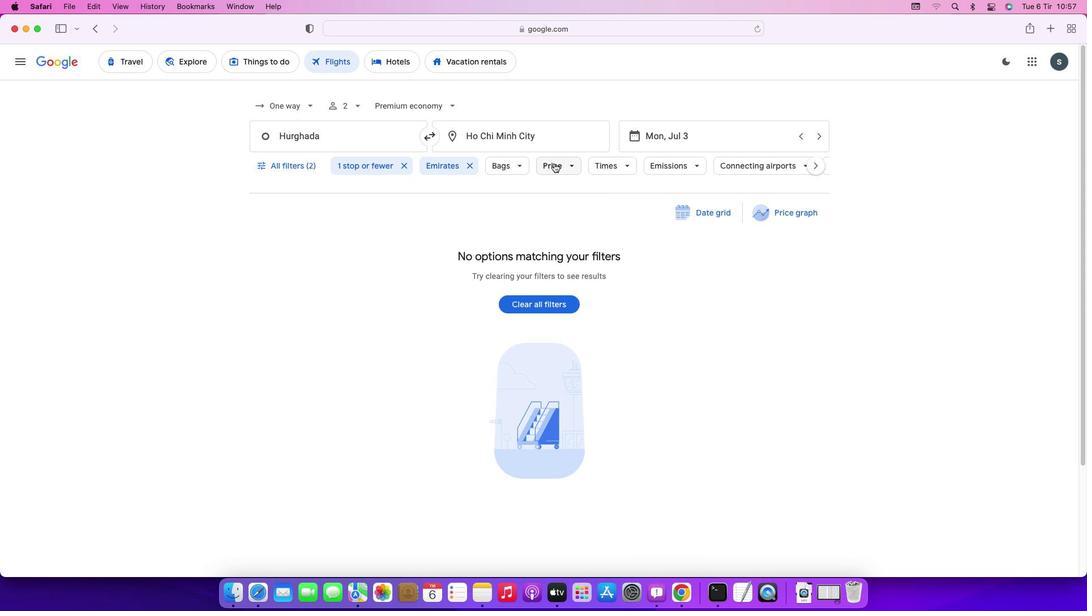 
Action: Mouse pressed left at (553, 163)
Screenshot: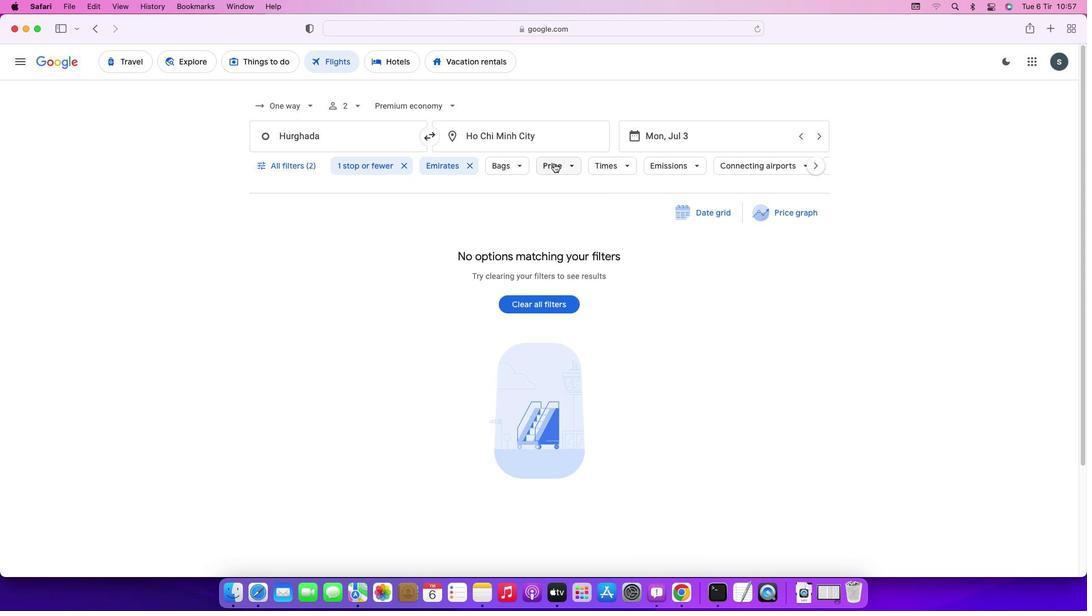 
Action: Mouse moved to (715, 241)
Screenshot: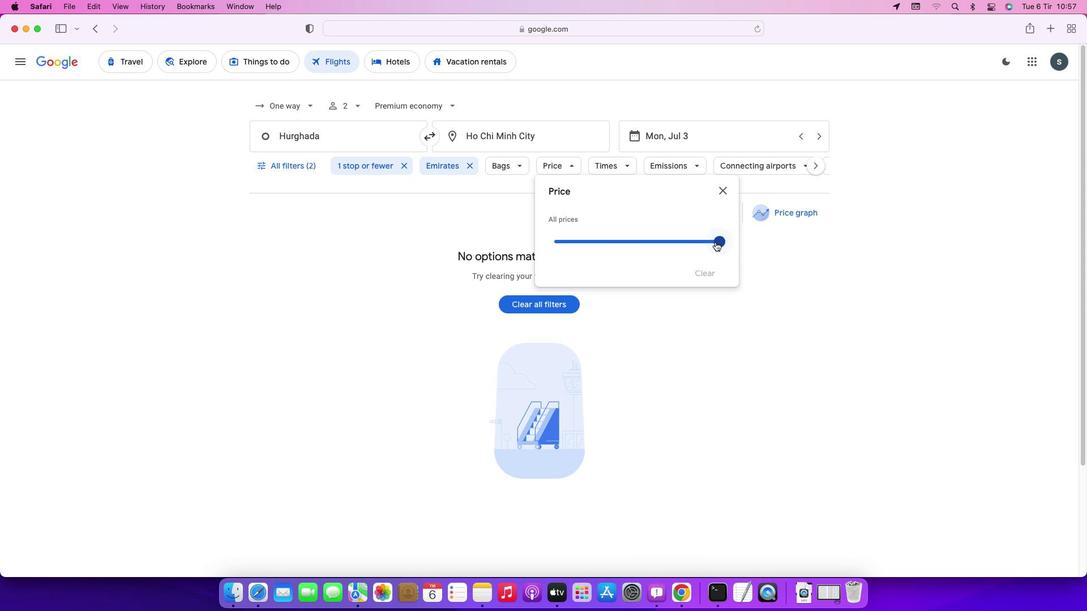 
Action: Mouse pressed left at (715, 241)
Screenshot: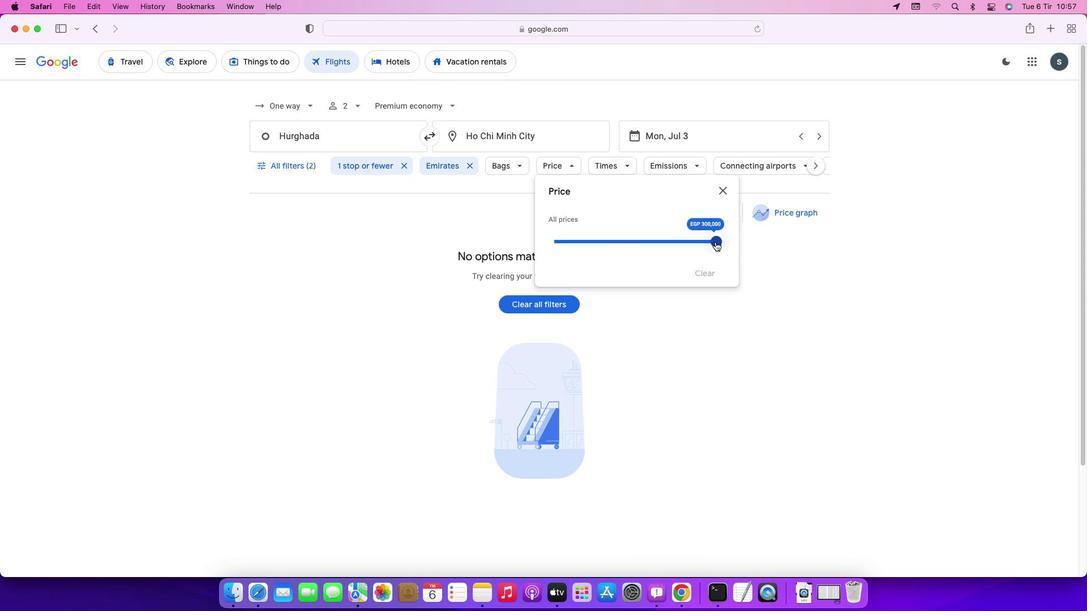 
Action: Mouse moved to (721, 196)
Screenshot: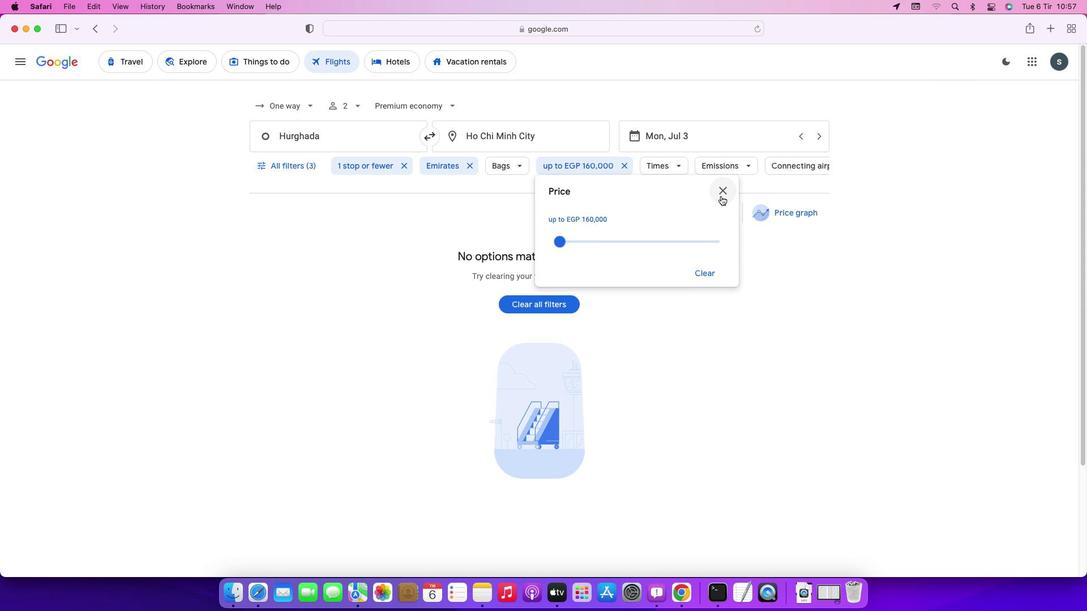
Action: Mouse pressed left at (721, 196)
Screenshot: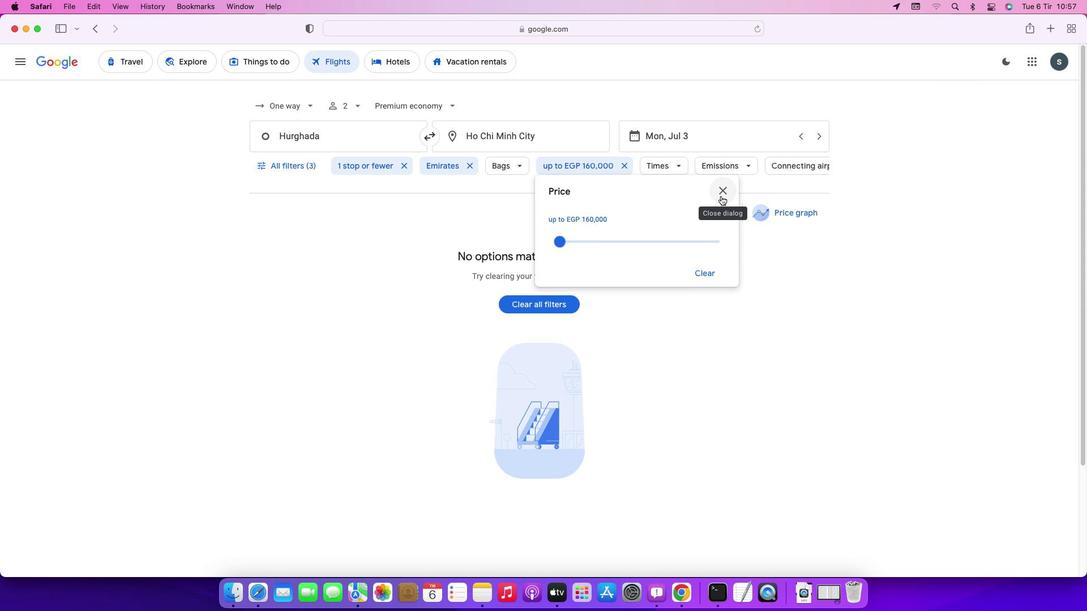 
Action: Mouse moved to (674, 169)
Screenshot: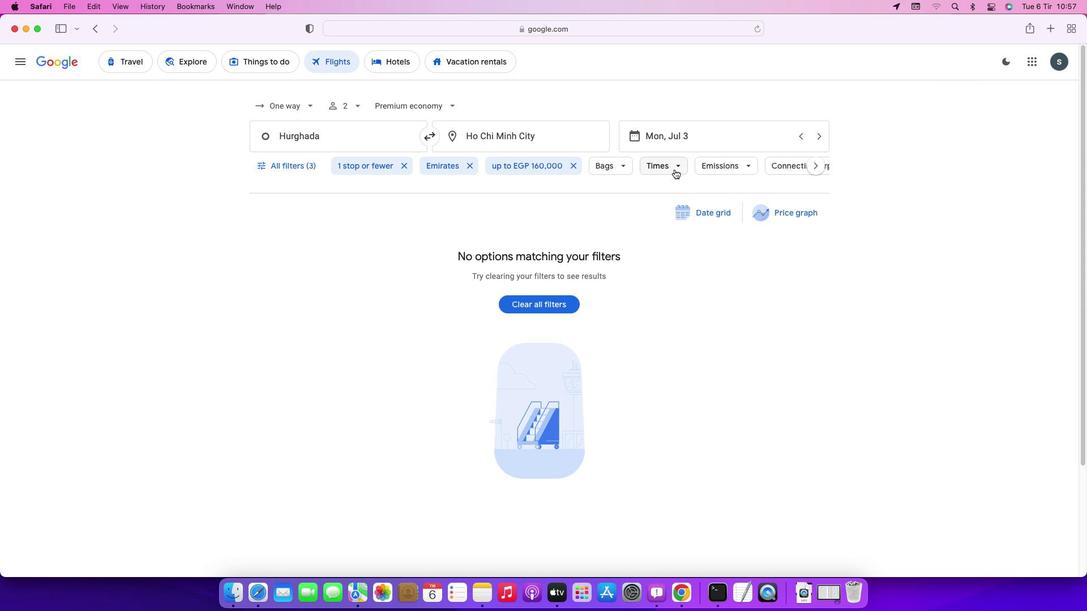 
Action: Mouse pressed left at (674, 169)
Screenshot: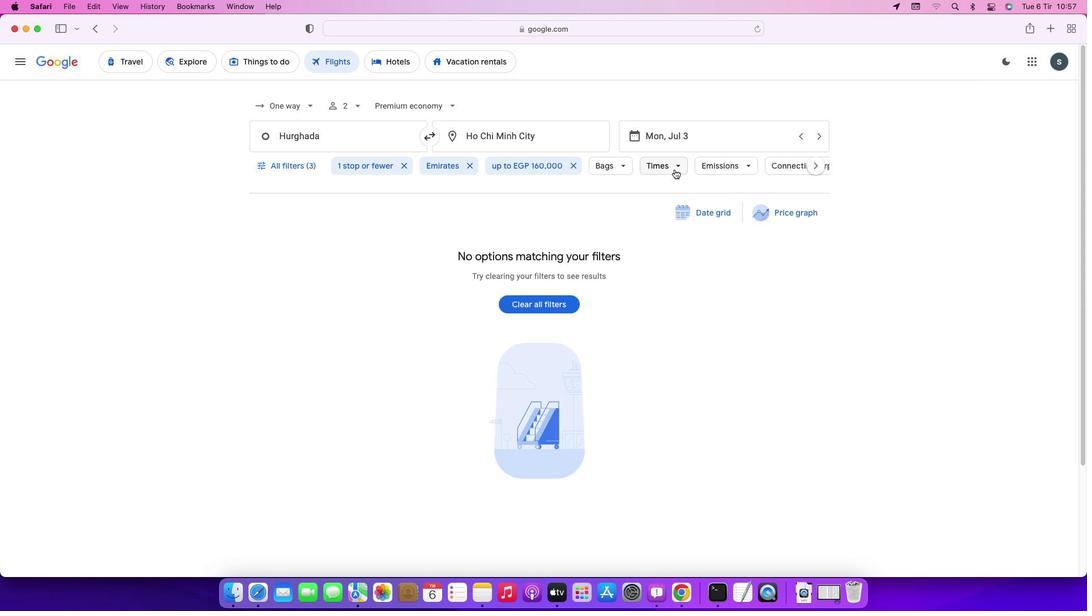 
Action: Mouse moved to (657, 277)
Screenshot: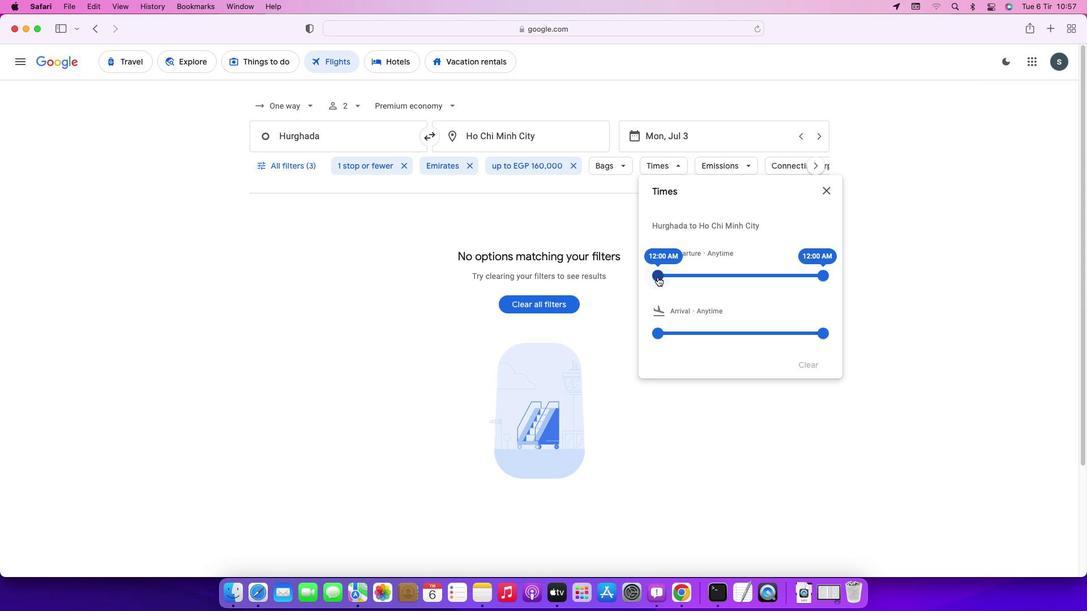 
Action: Mouse pressed left at (657, 277)
Screenshot: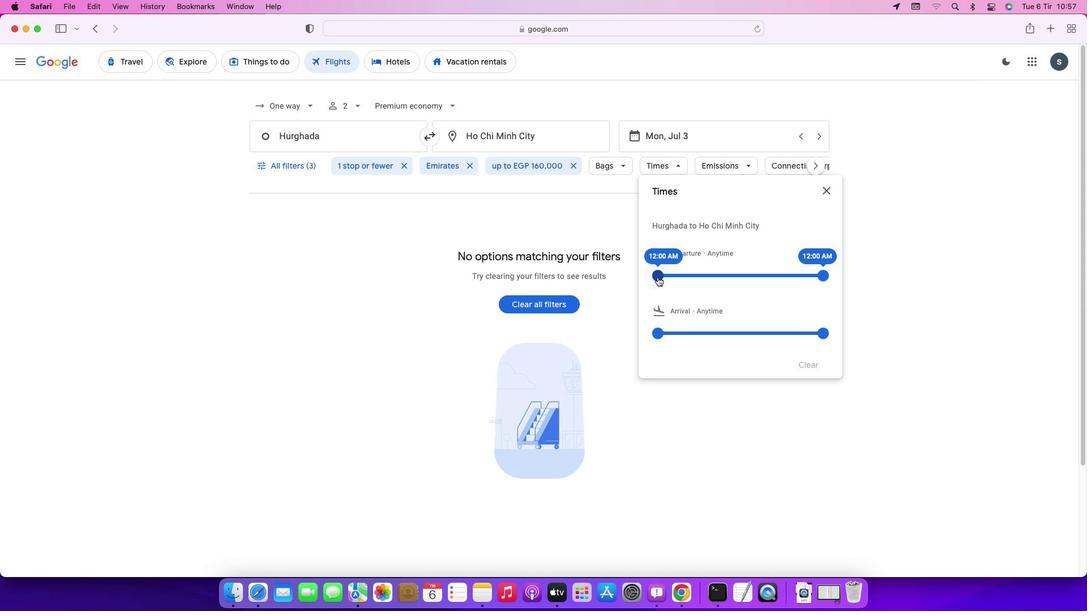 
Action: Mouse moved to (830, 191)
Screenshot: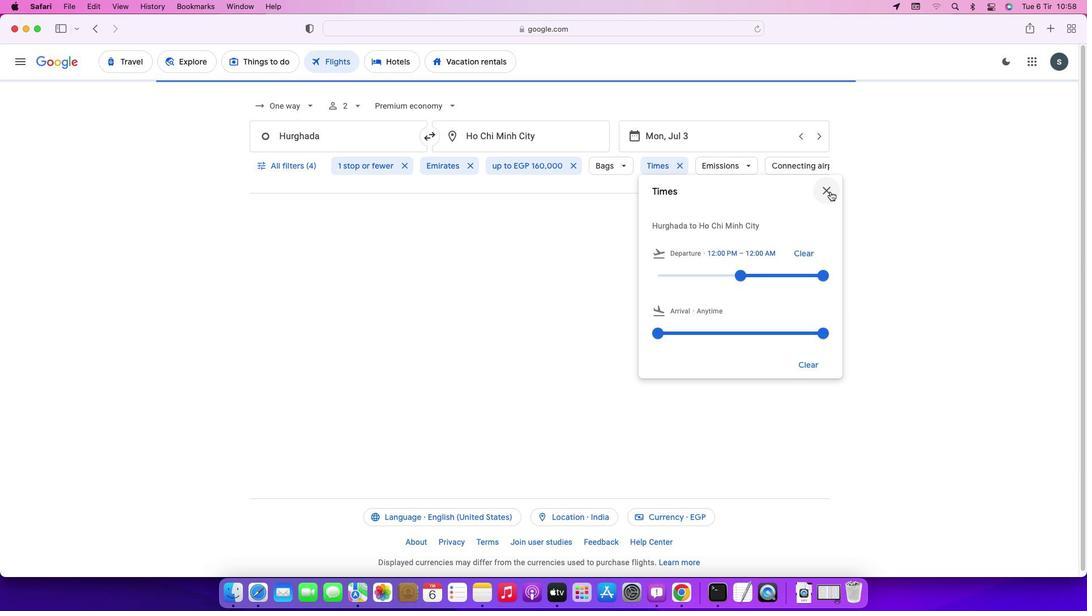 
Action: Mouse pressed left at (830, 191)
Screenshot: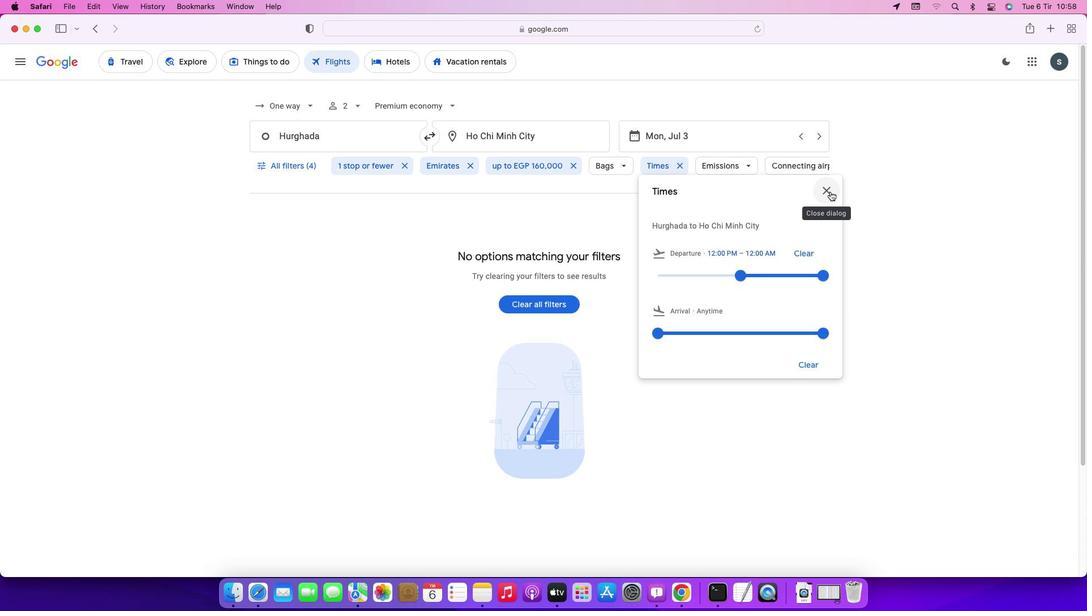 
Action: Mouse moved to (779, 160)
Screenshot: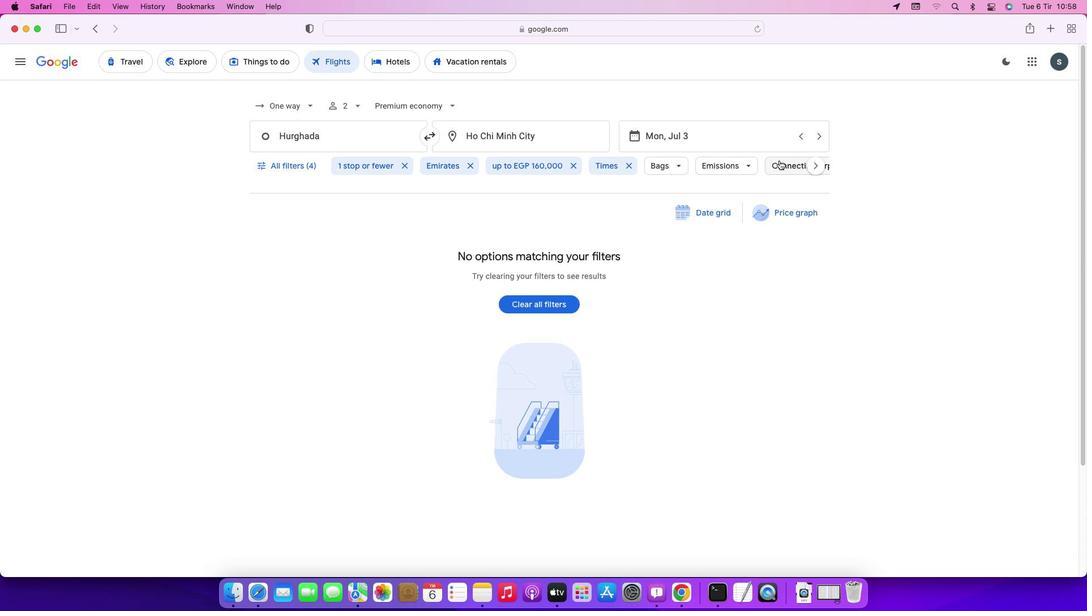 
Action: Mouse pressed left at (779, 160)
Screenshot: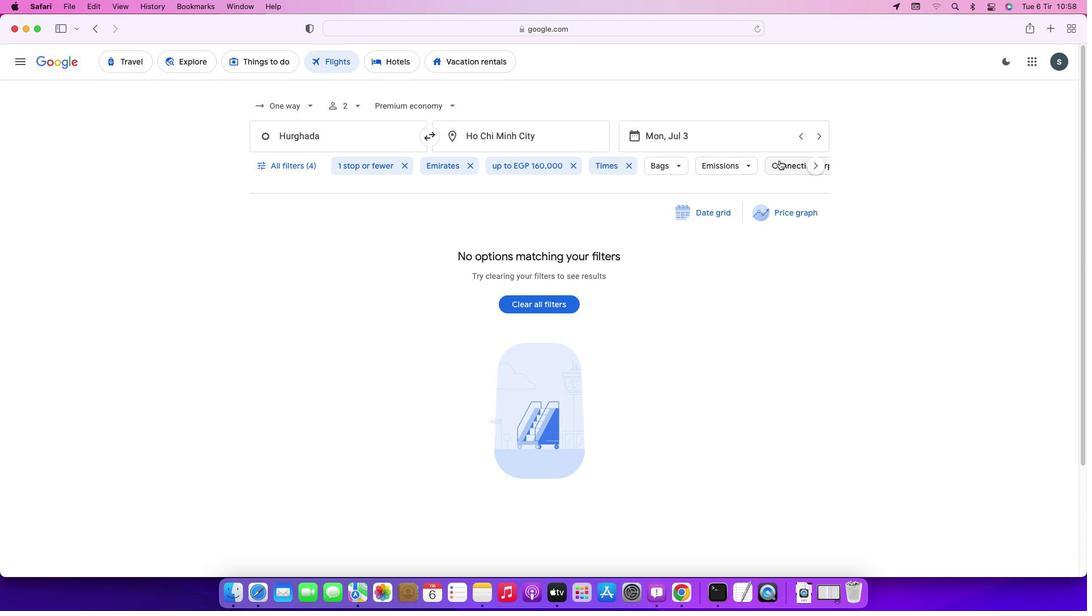 
Action: Mouse moved to (939, 292)
Screenshot: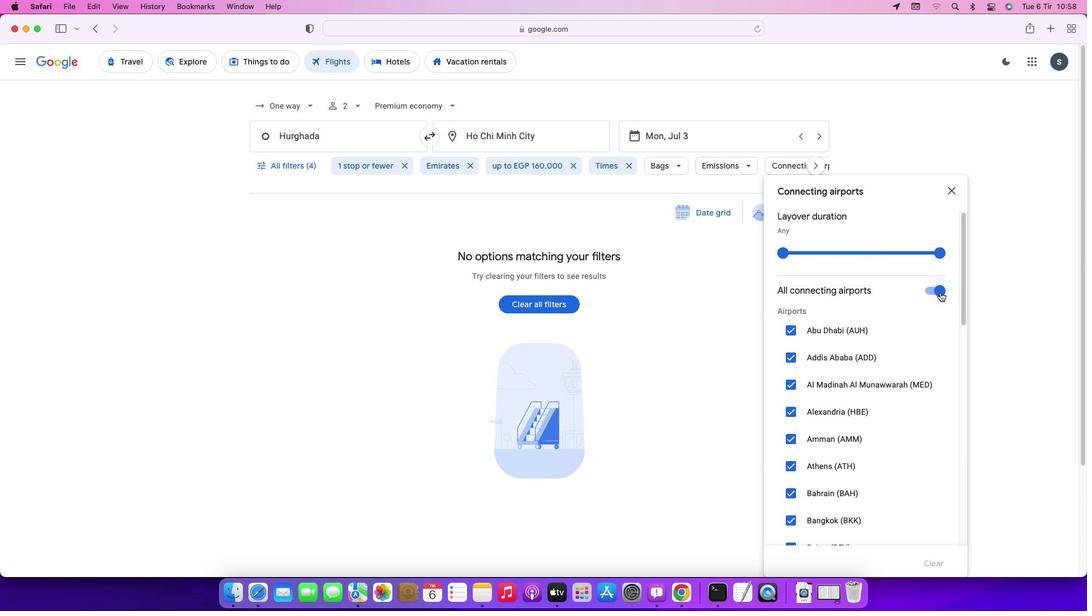 
Action: Mouse pressed left at (939, 292)
Screenshot: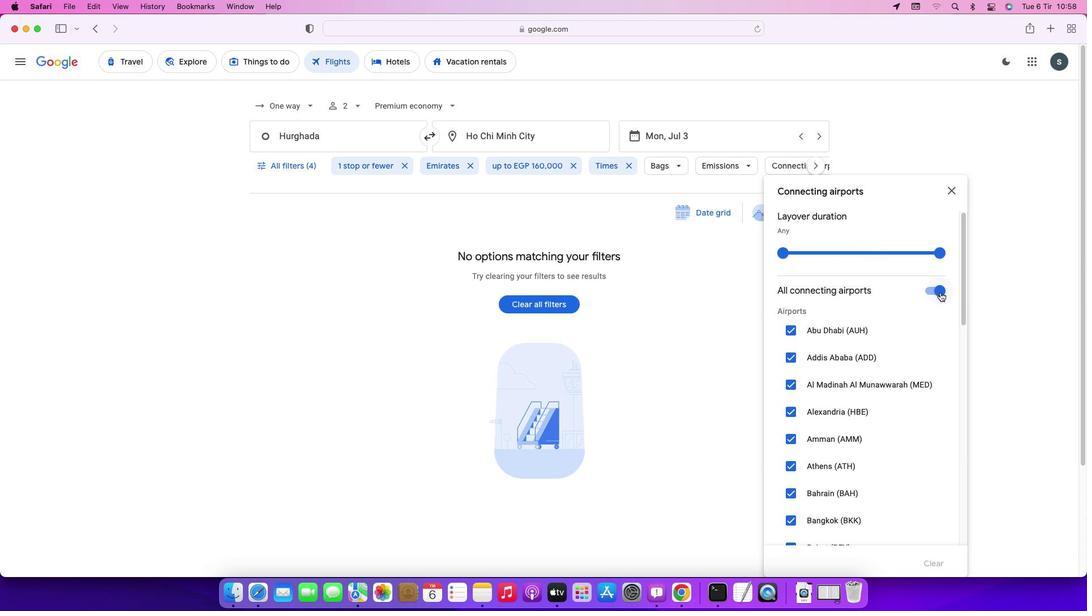 
Action: Mouse moved to (894, 425)
Screenshot: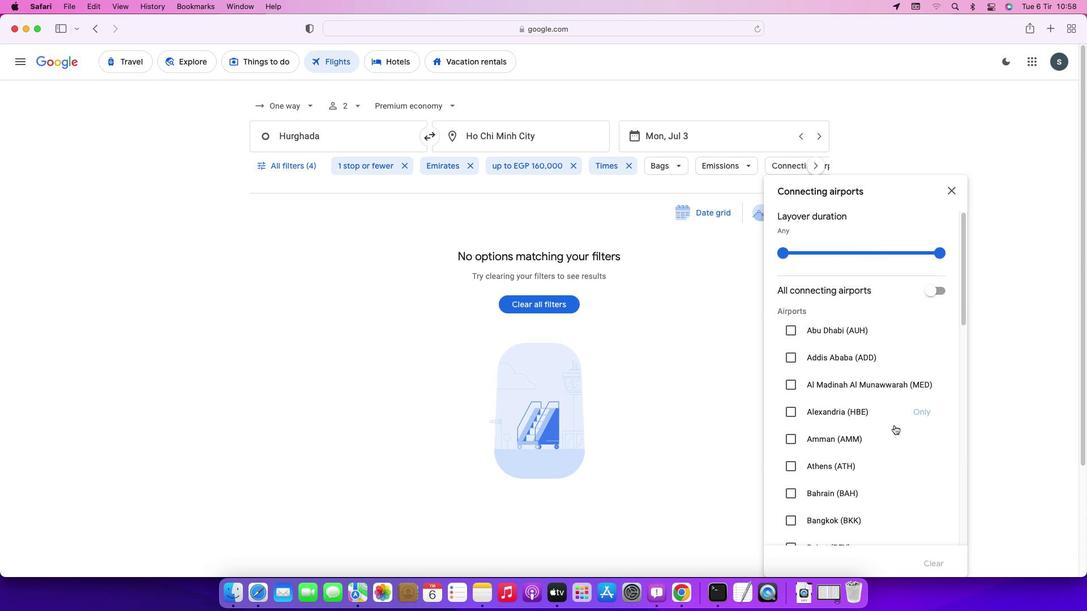 
Action: Mouse scrolled (894, 425) with delta (0, 0)
Screenshot: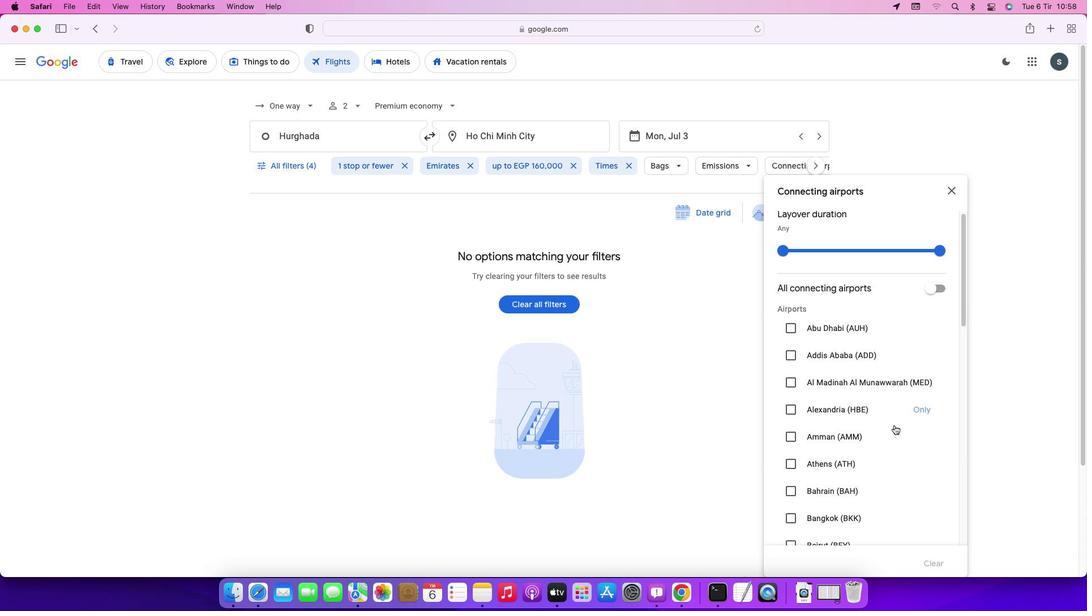 
Action: Mouse scrolled (894, 425) with delta (0, 0)
Screenshot: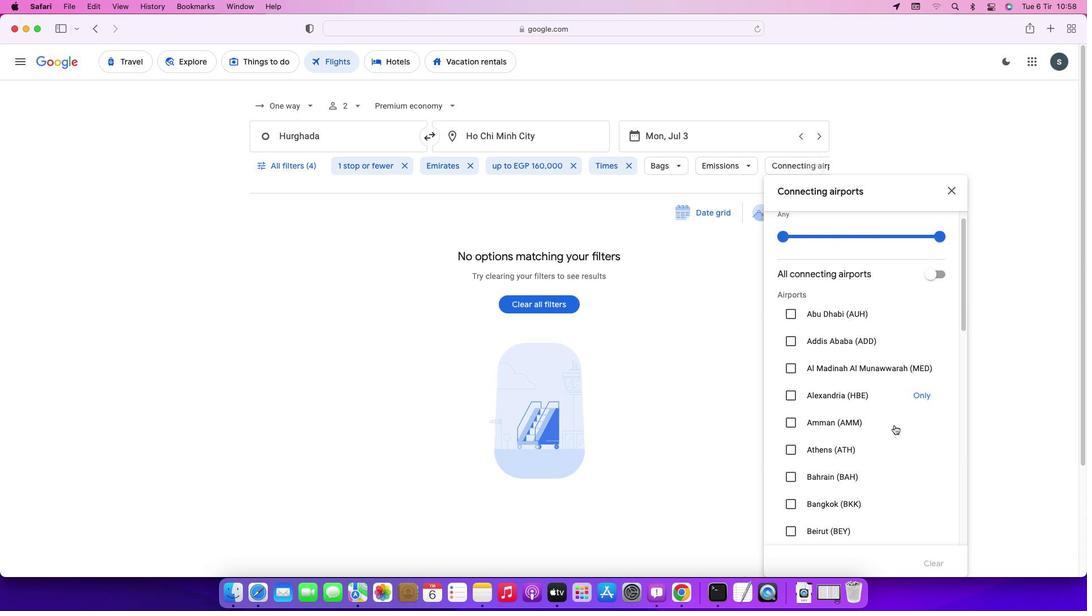 
Action: Mouse scrolled (894, 425) with delta (0, -1)
Screenshot: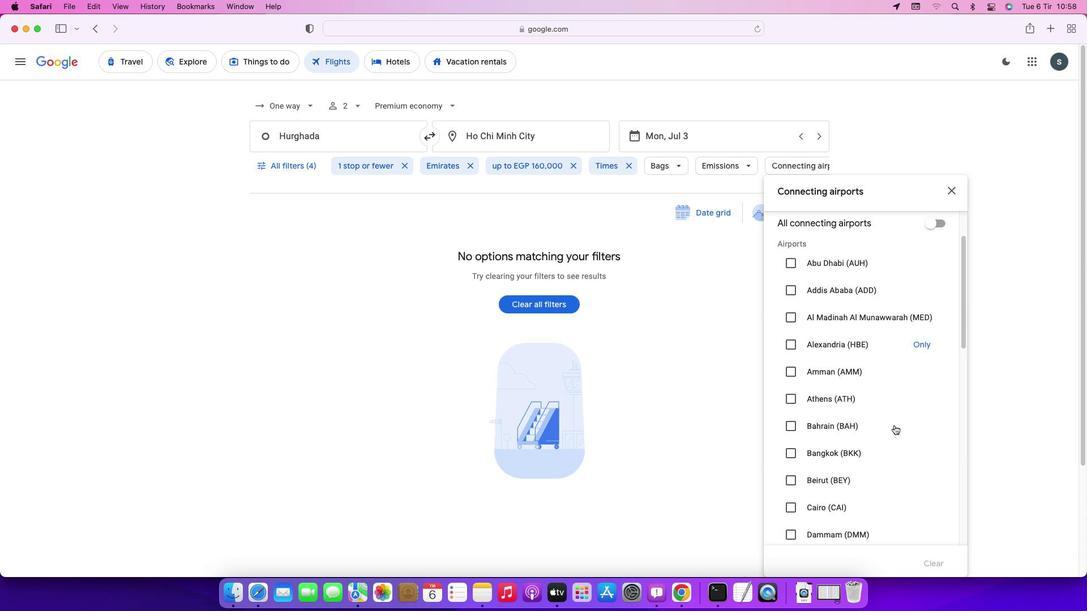 
Action: Mouse scrolled (894, 425) with delta (0, -1)
Screenshot: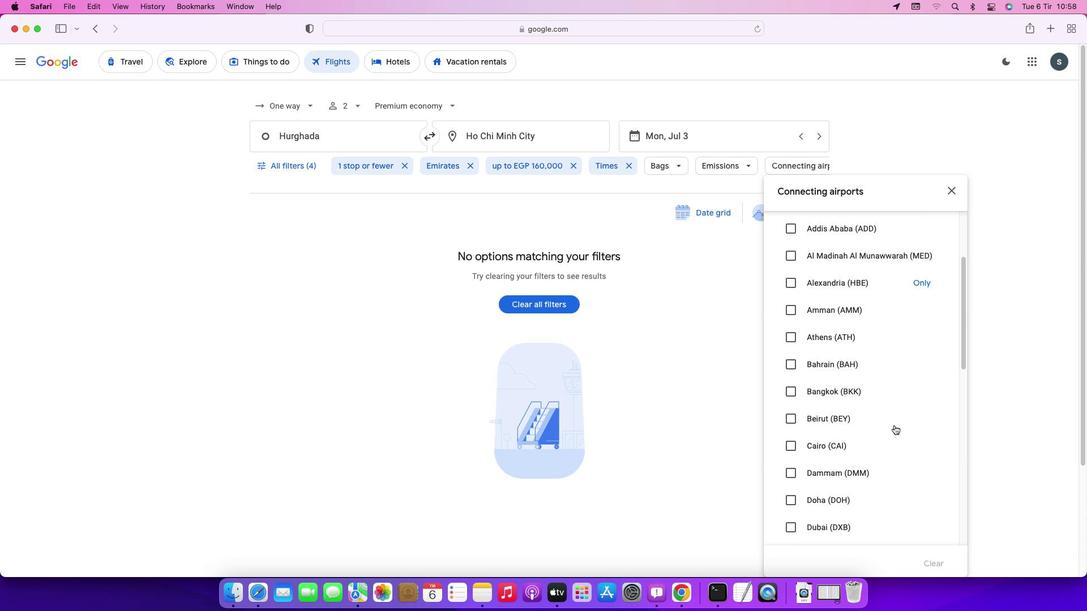 
Action: Mouse scrolled (894, 425) with delta (0, 0)
Screenshot: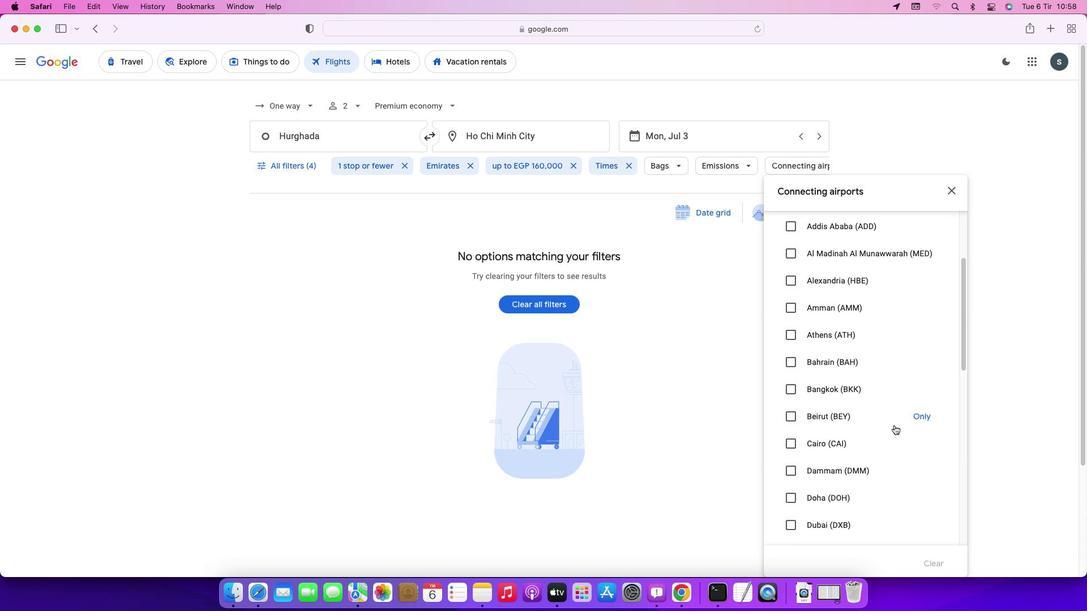 
Action: Mouse scrolled (894, 425) with delta (0, 0)
Screenshot: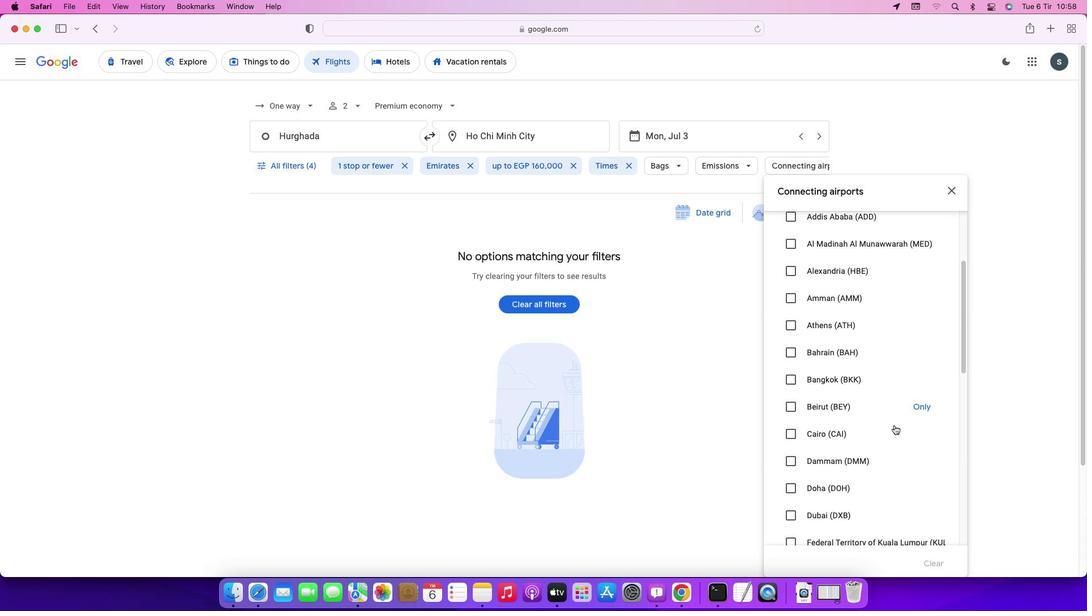 
Action: Mouse moved to (792, 513)
Screenshot: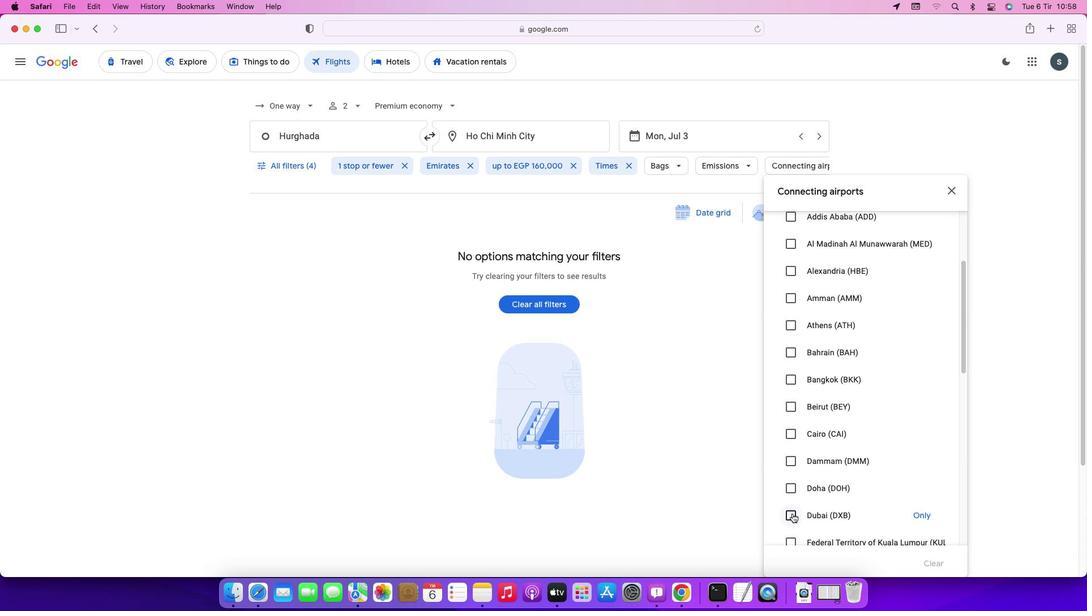 
Action: Mouse pressed left at (792, 513)
Screenshot: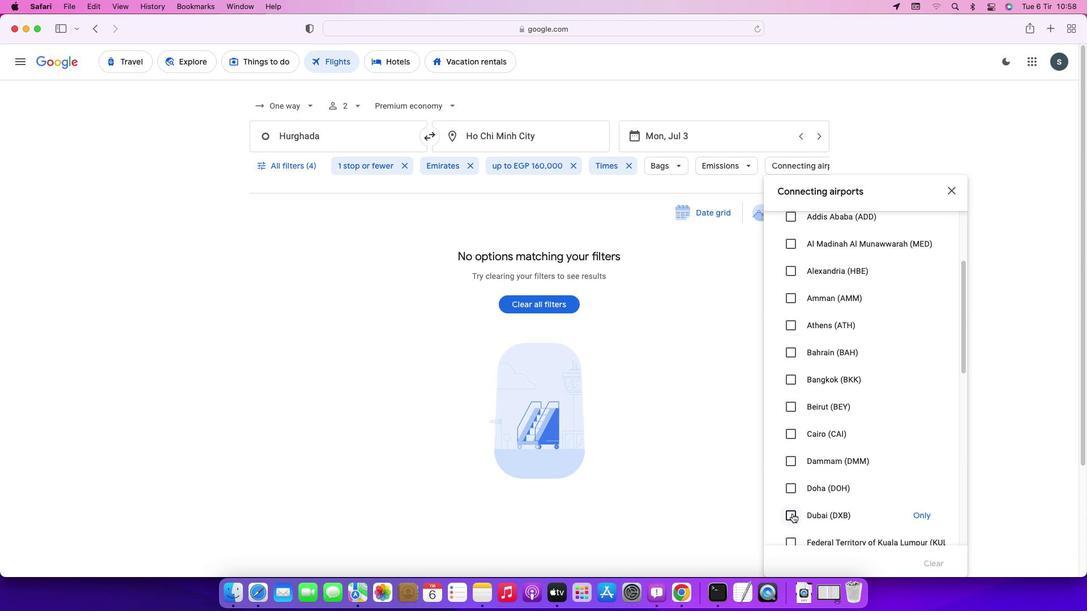 
Action: Mouse moved to (953, 197)
Screenshot: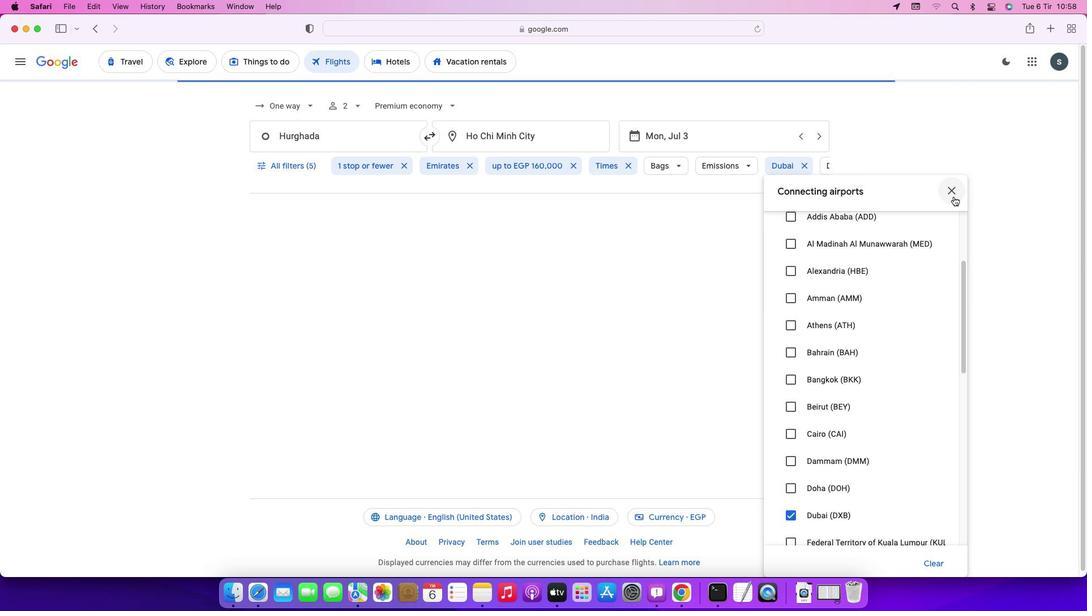 
Action: Mouse pressed left at (953, 197)
Screenshot: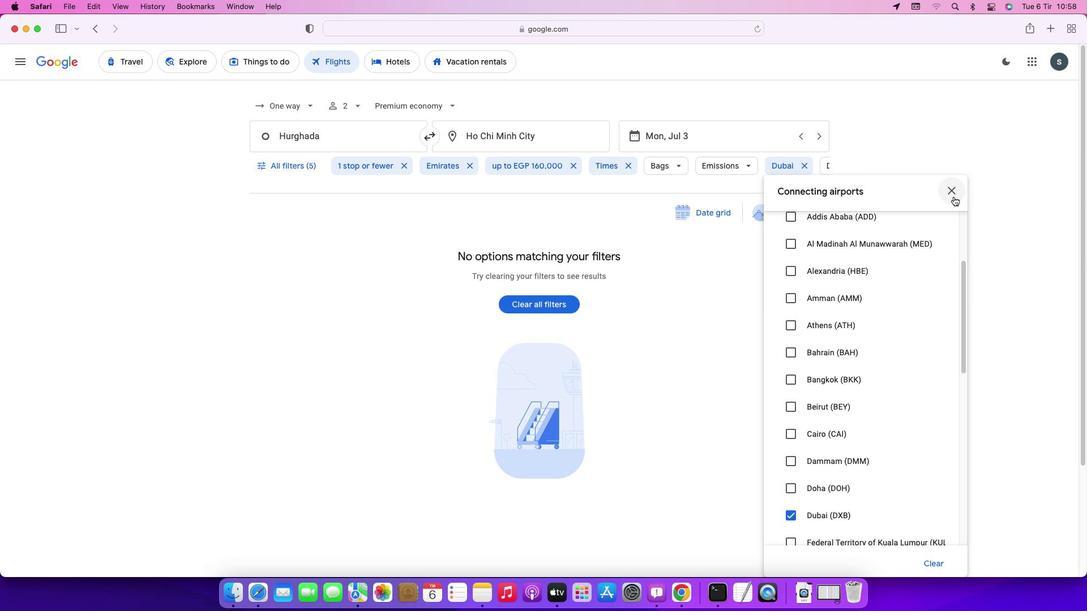 
Action: Mouse moved to (848, 342)
Screenshot: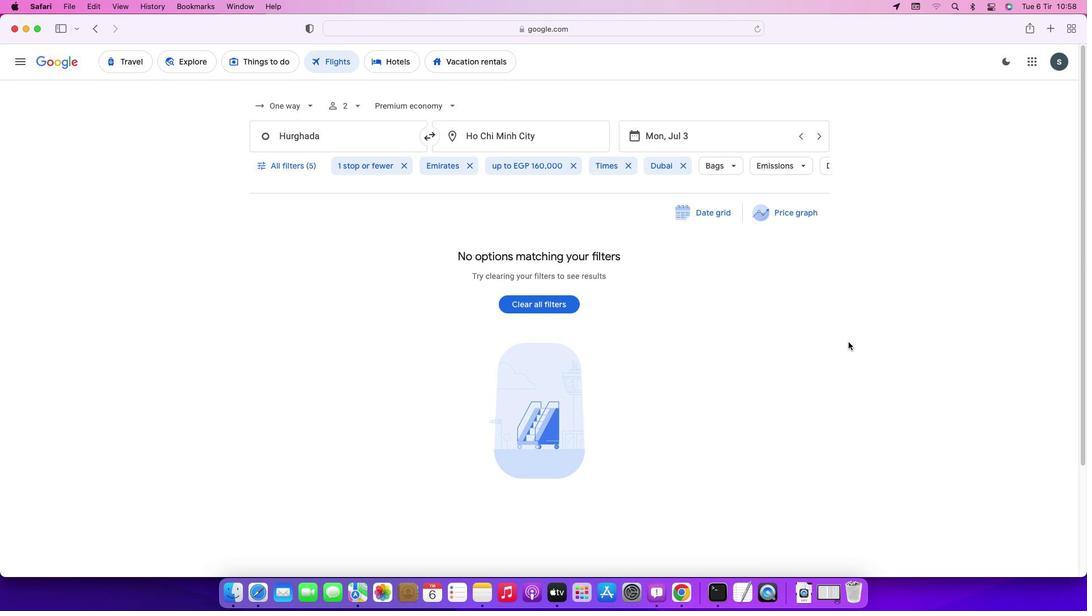 
